 Task: Look for space in Hilversum, Netherlands from 12th  July, 2023 to 15th July, 2023 for 3 adults in price range Rs.12000 to Rs.16000. Place can be entire place with 2 bedrooms having 3 beds and 1 bathroom. Property type can be house, flat, guest house. Amenities needed are: washing machine. Booking option can be shelf check-in. Required host language is English.
Action: Mouse moved to (404, 106)
Screenshot: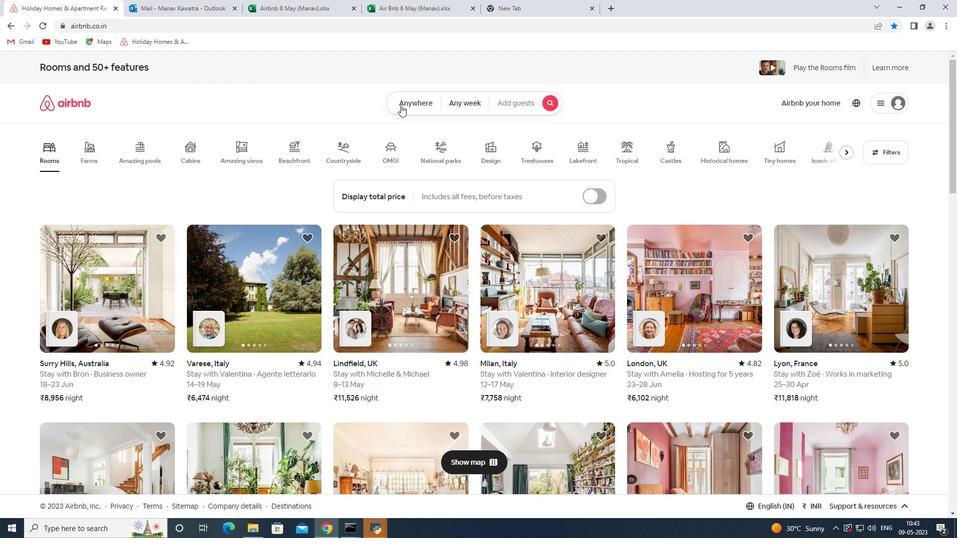
Action: Mouse pressed left at (404, 106)
Screenshot: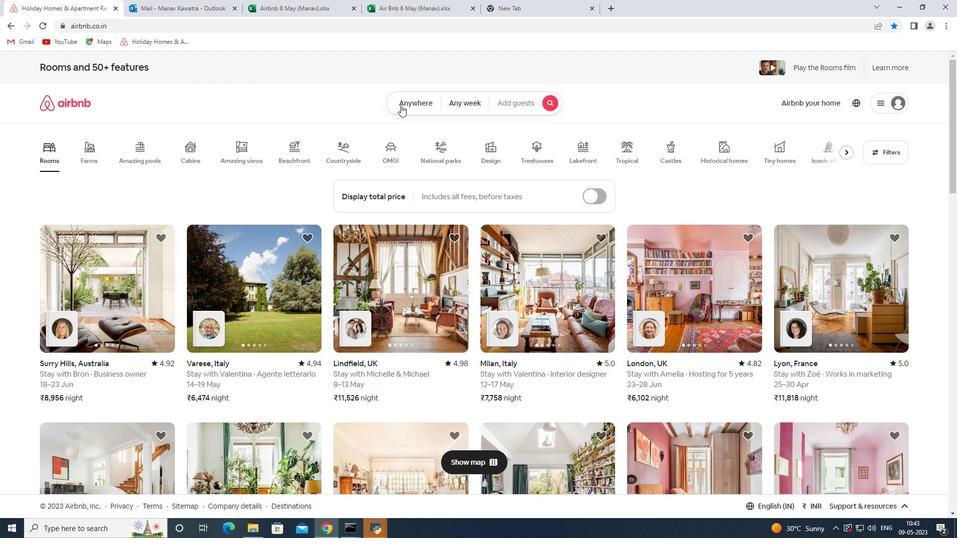 
Action: Mouse moved to (309, 145)
Screenshot: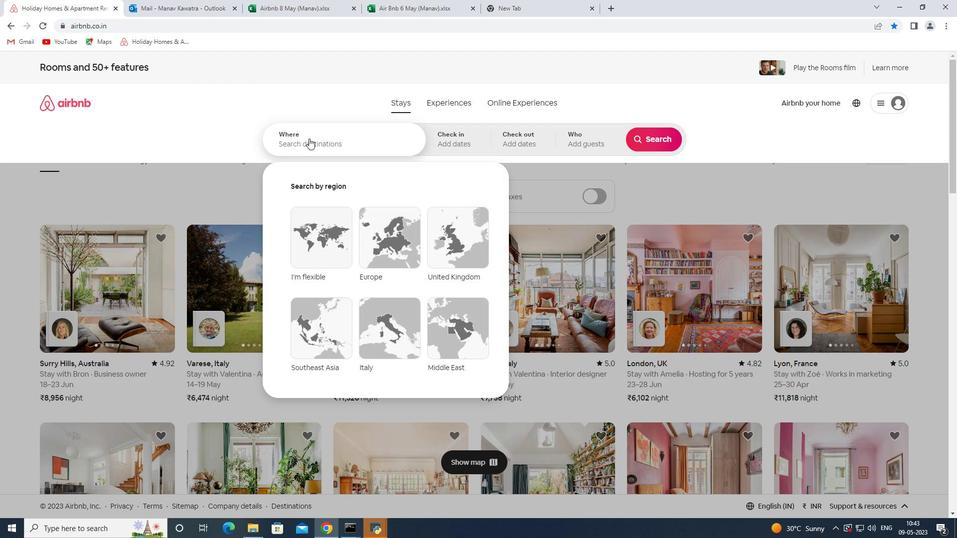 
Action: Mouse pressed left at (309, 145)
Screenshot: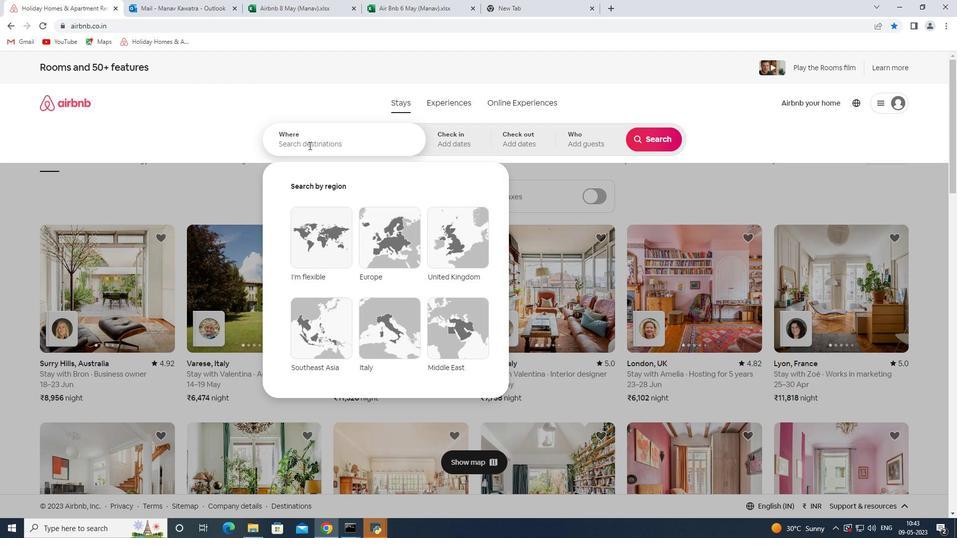 
Action: Key pressed <Key.shift>Hilversurm<Key.space><Key.shift>Netherlam<Key.backspace>nds<Key.space>
Screenshot: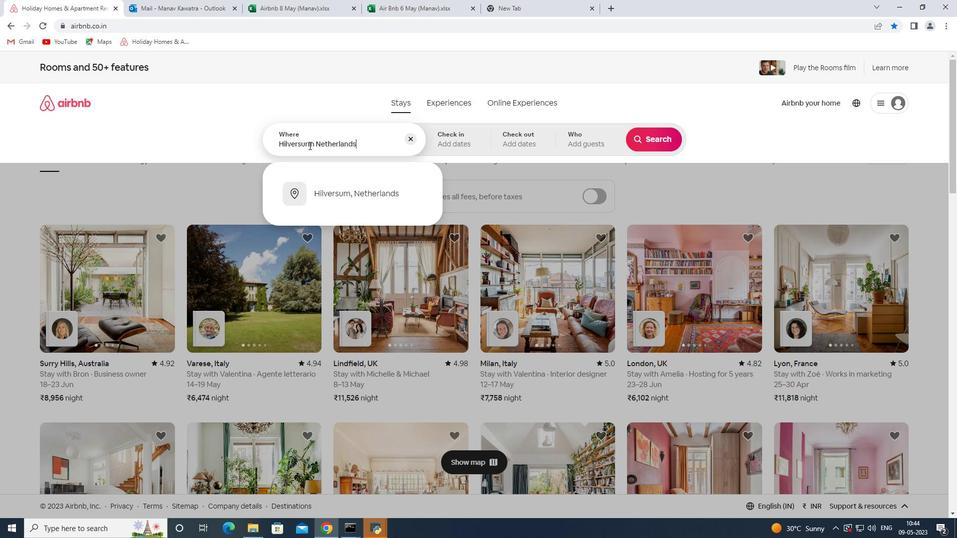 
Action: Mouse moved to (381, 189)
Screenshot: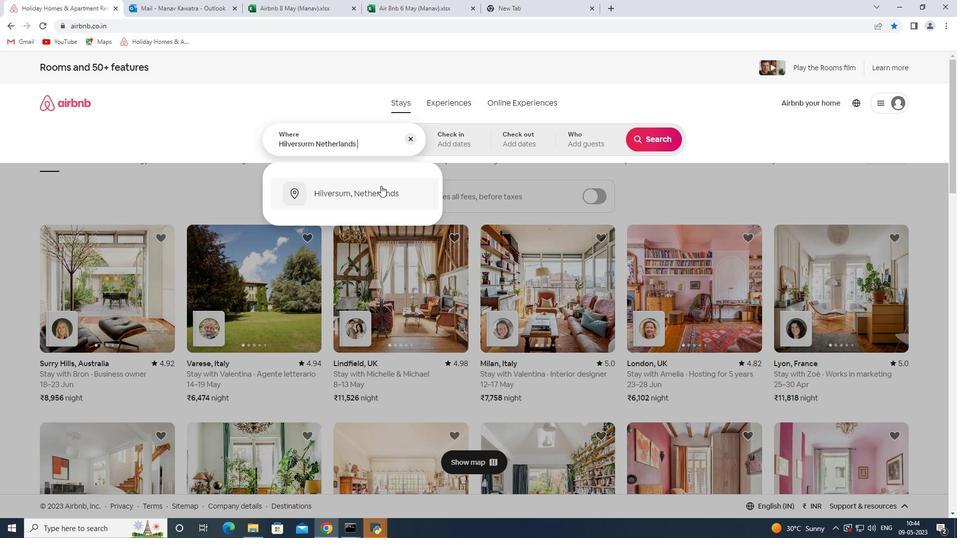 
Action: Mouse pressed left at (381, 189)
Screenshot: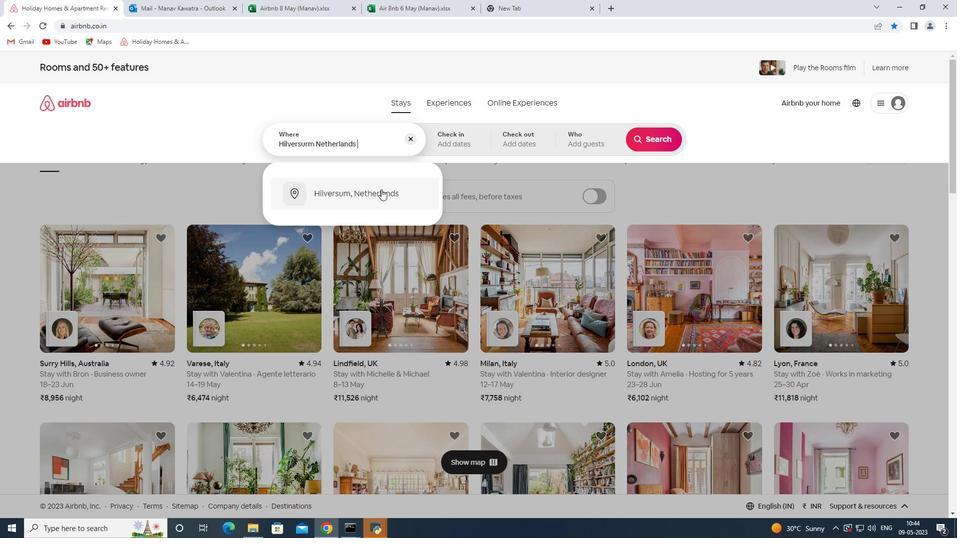 
Action: Mouse moved to (649, 225)
Screenshot: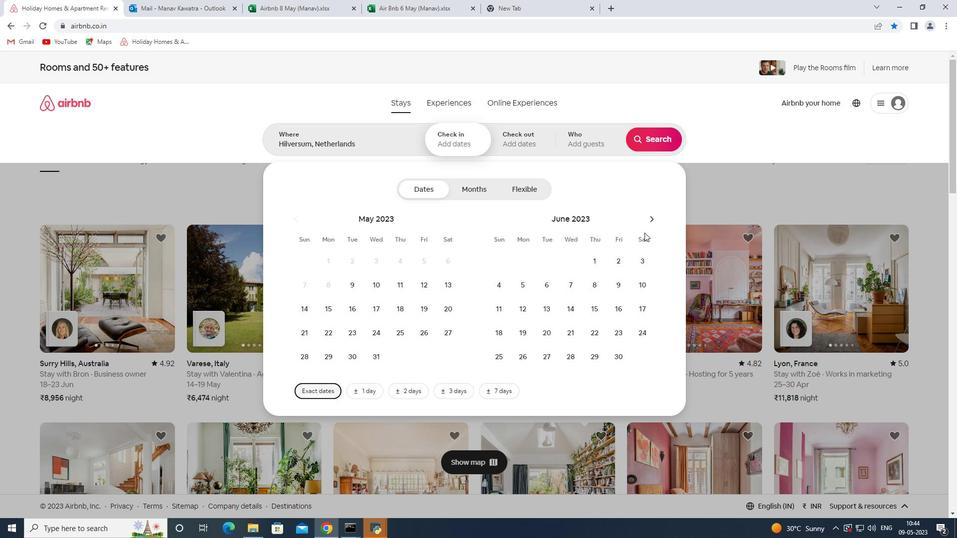 
Action: Mouse pressed left at (649, 225)
Screenshot: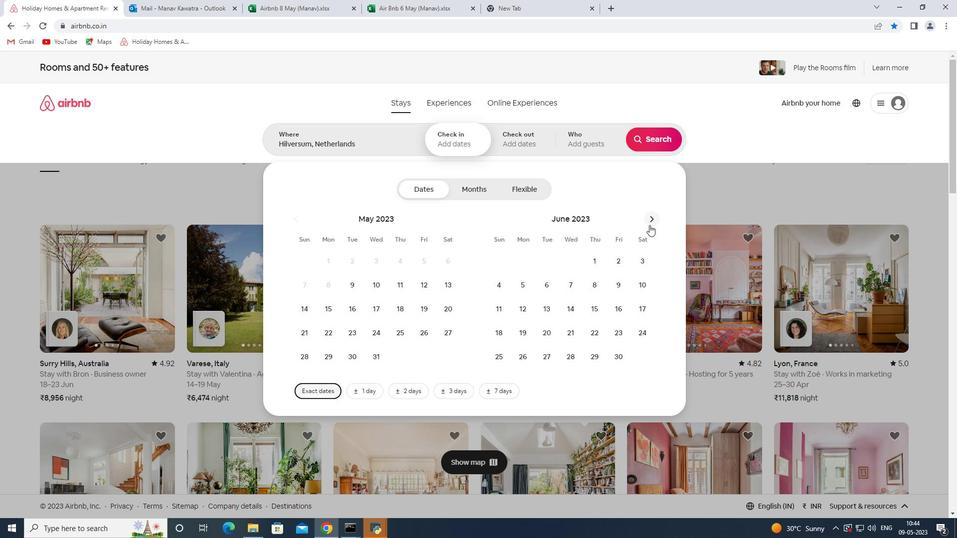 
Action: Mouse moved to (579, 310)
Screenshot: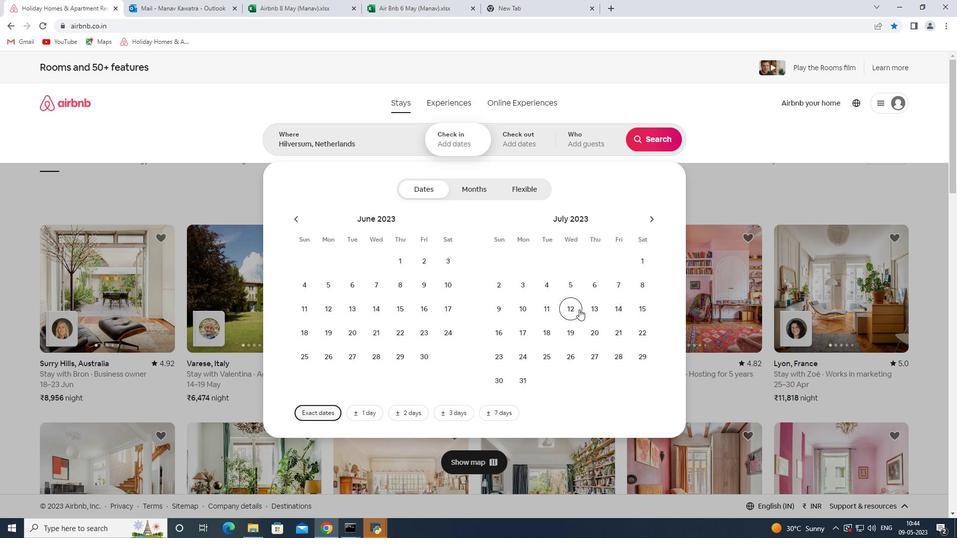 
Action: Mouse pressed left at (579, 310)
Screenshot: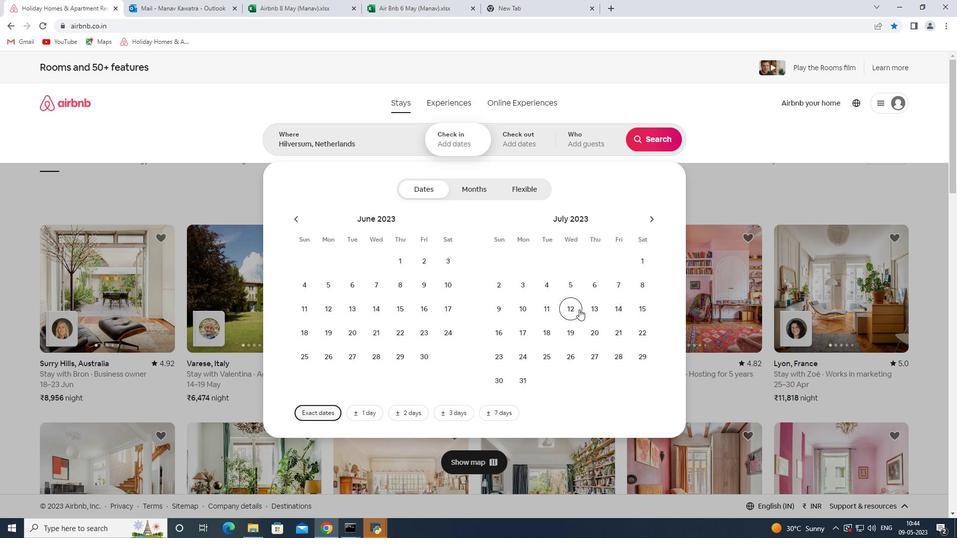 
Action: Mouse moved to (641, 307)
Screenshot: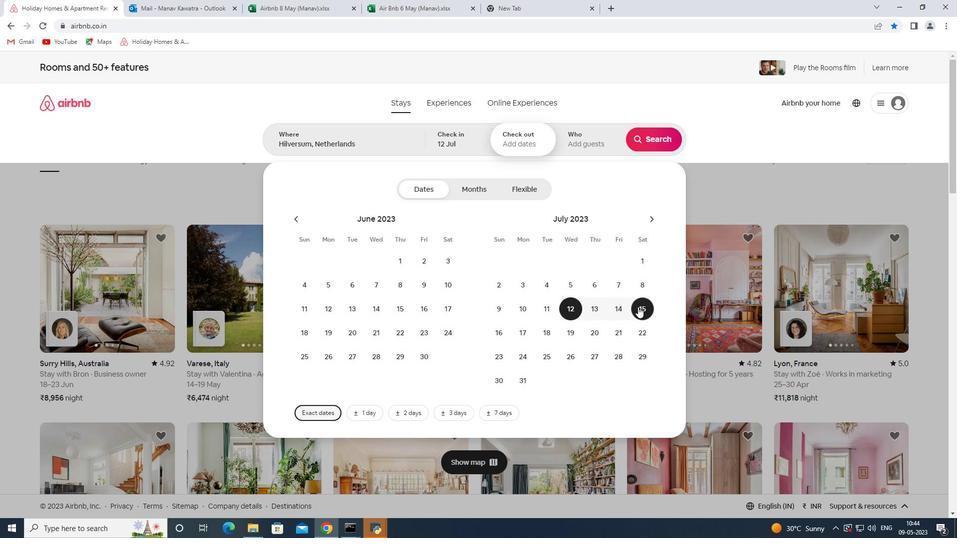 
Action: Mouse pressed left at (641, 307)
Screenshot: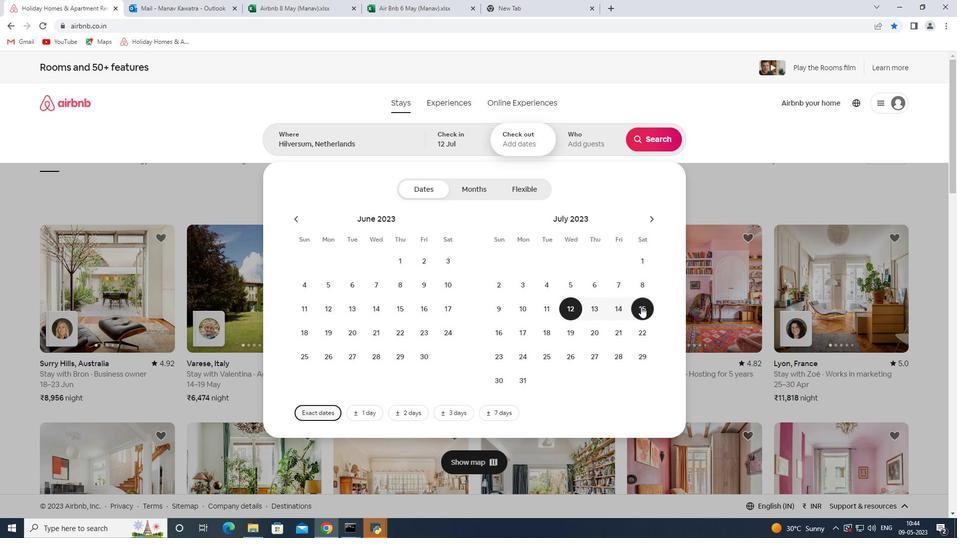 
Action: Mouse moved to (594, 144)
Screenshot: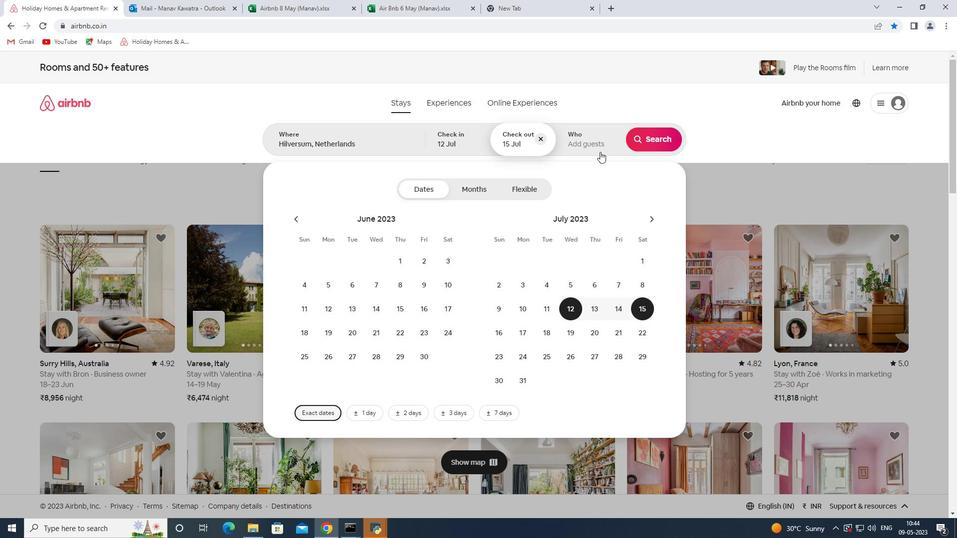 
Action: Mouse pressed left at (594, 144)
Screenshot: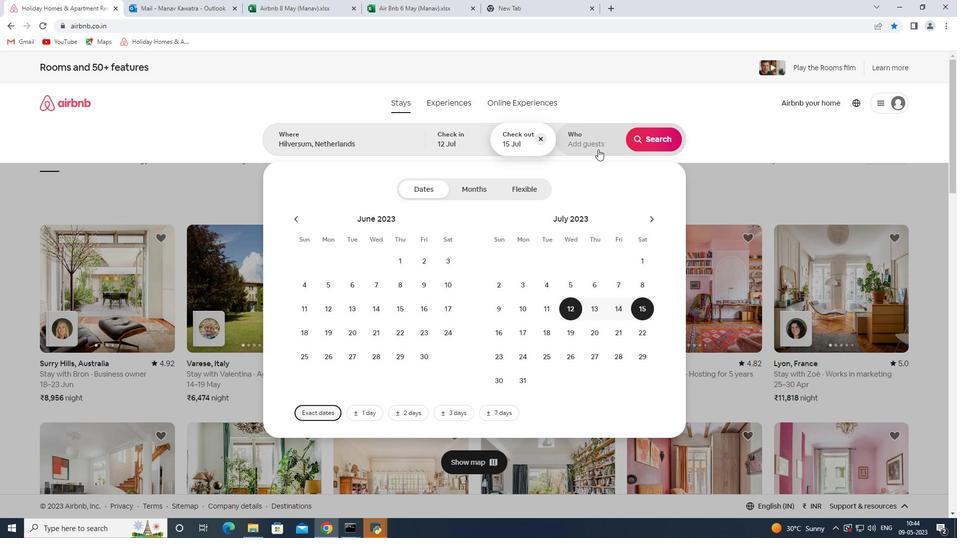 
Action: Mouse moved to (659, 191)
Screenshot: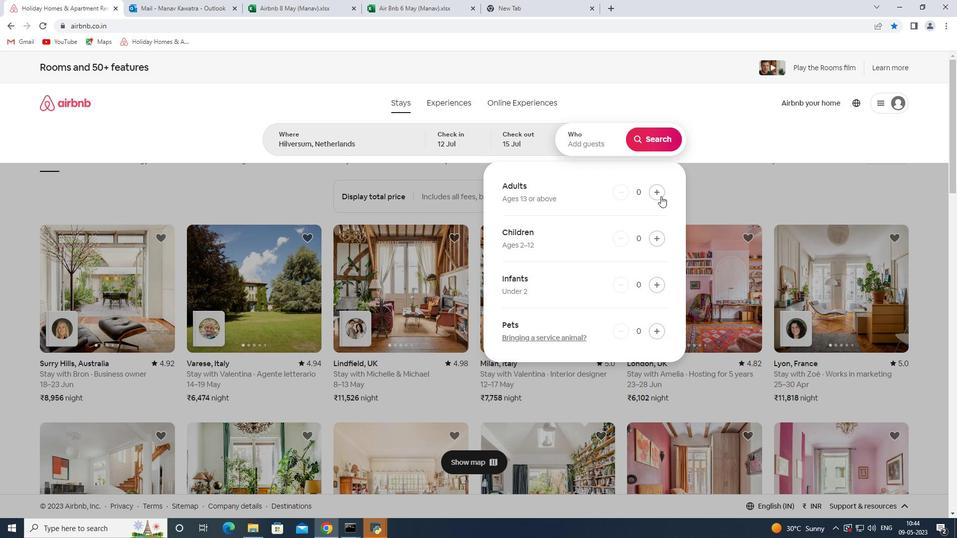
Action: Mouse pressed left at (659, 191)
Screenshot: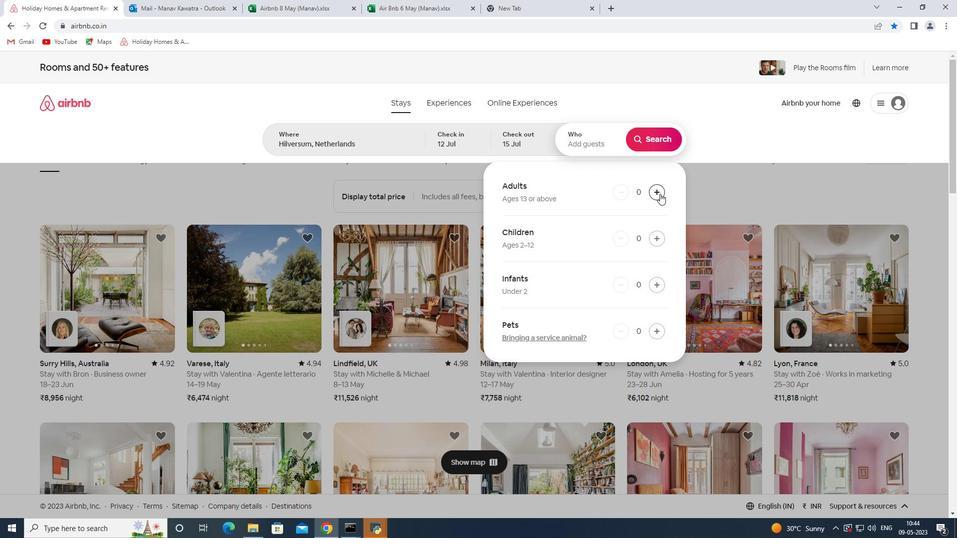 
Action: Mouse pressed left at (659, 191)
Screenshot: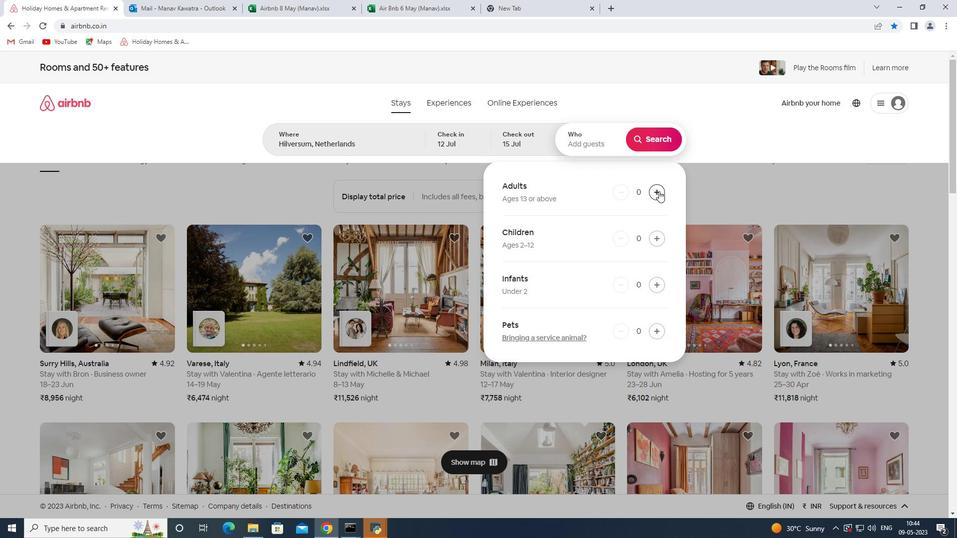 
Action: Mouse pressed left at (659, 191)
Screenshot: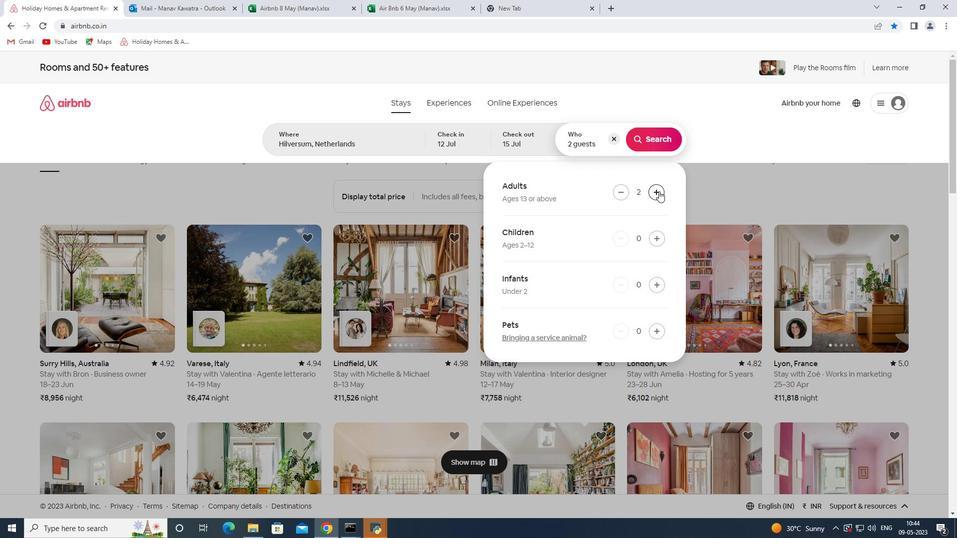
Action: Mouse moved to (654, 140)
Screenshot: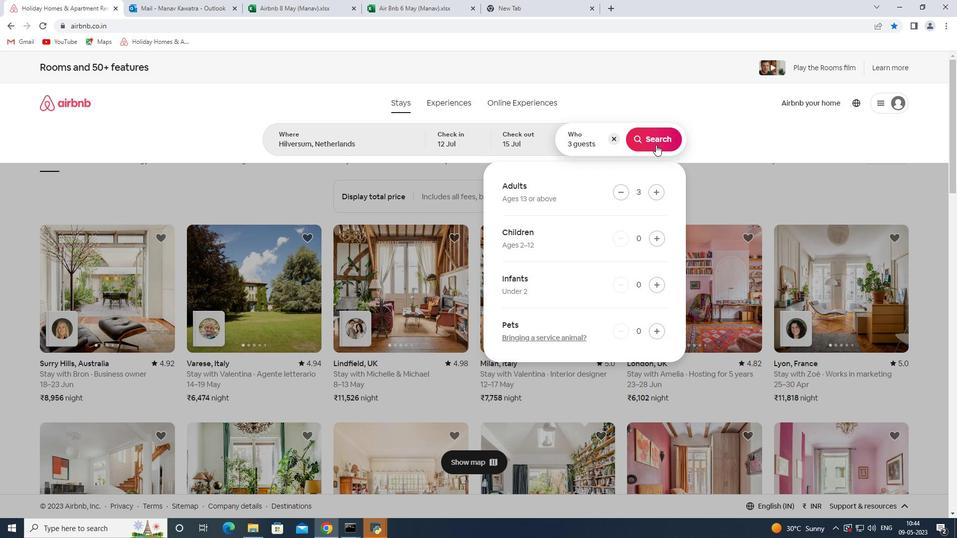 
Action: Mouse pressed left at (654, 140)
Screenshot: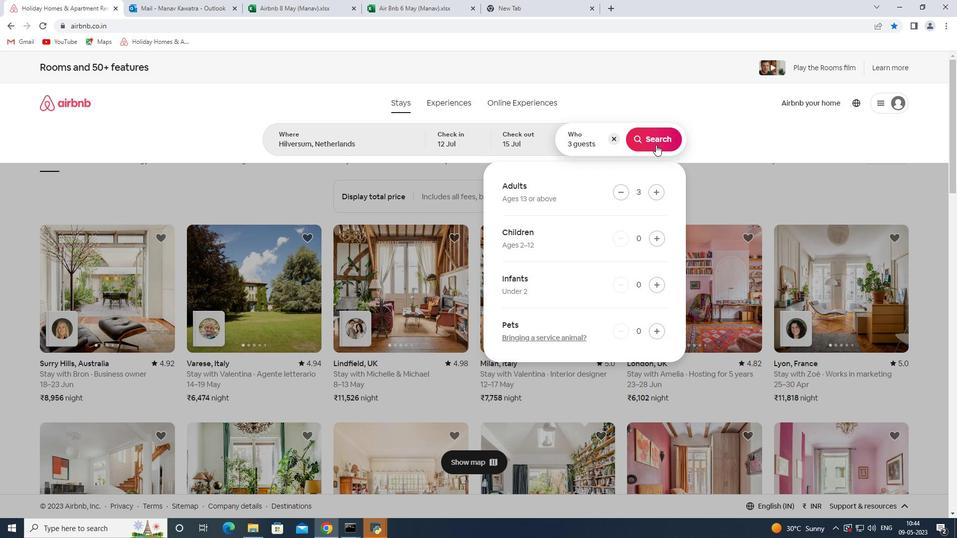 
Action: Mouse moved to (919, 100)
Screenshot: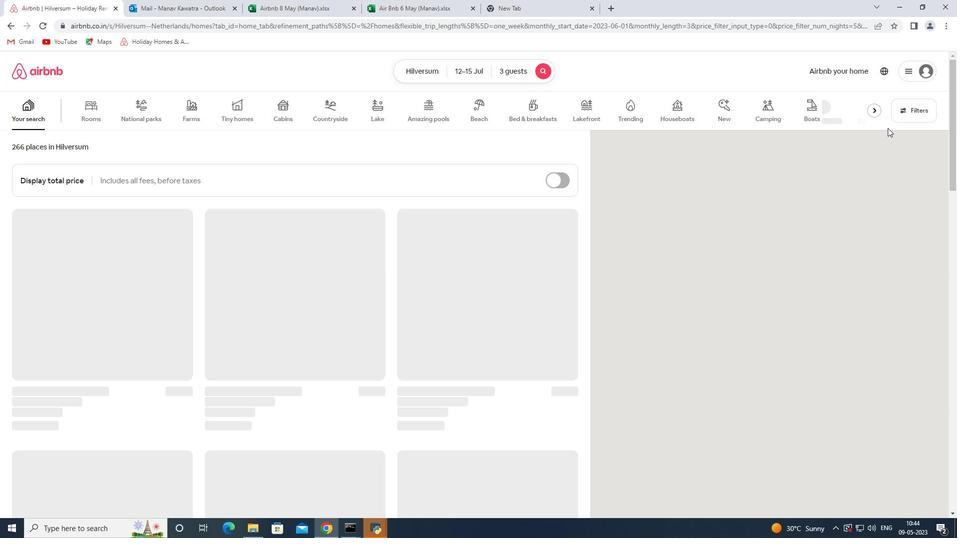 
Action: Mouse pressed left at (919, 100)
Screenshot: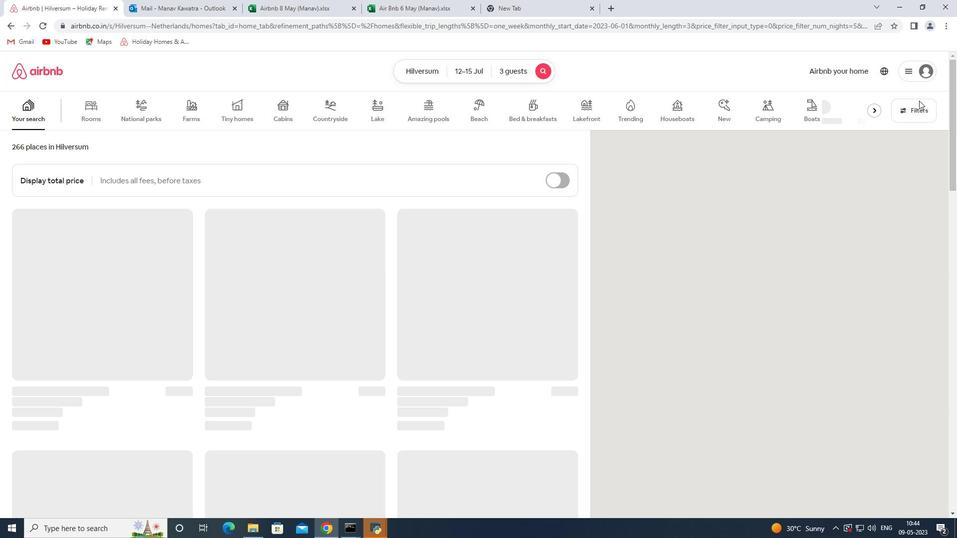 
Action: Mouse moved to (384, 359)
Screenshot: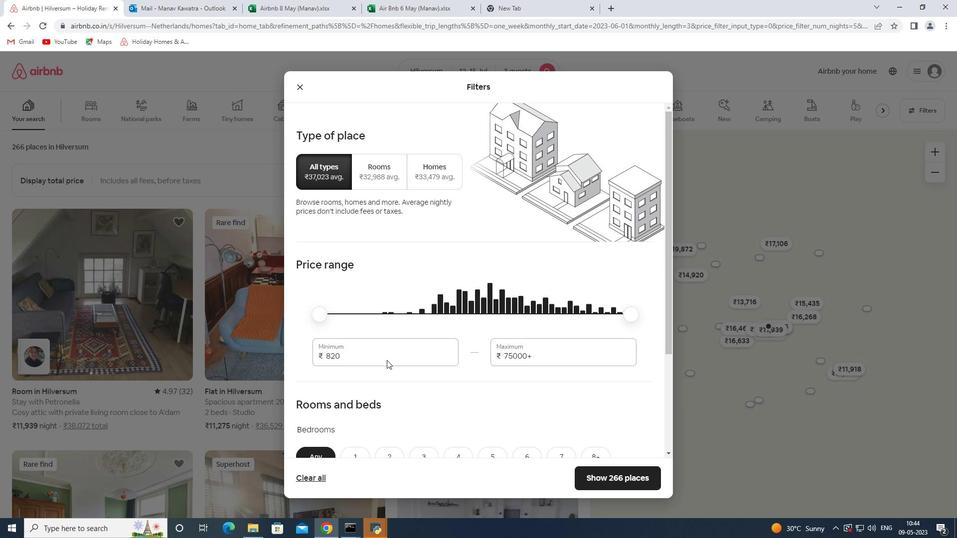 
Action: Mouse pressed left at (384, 359)
Screenshot: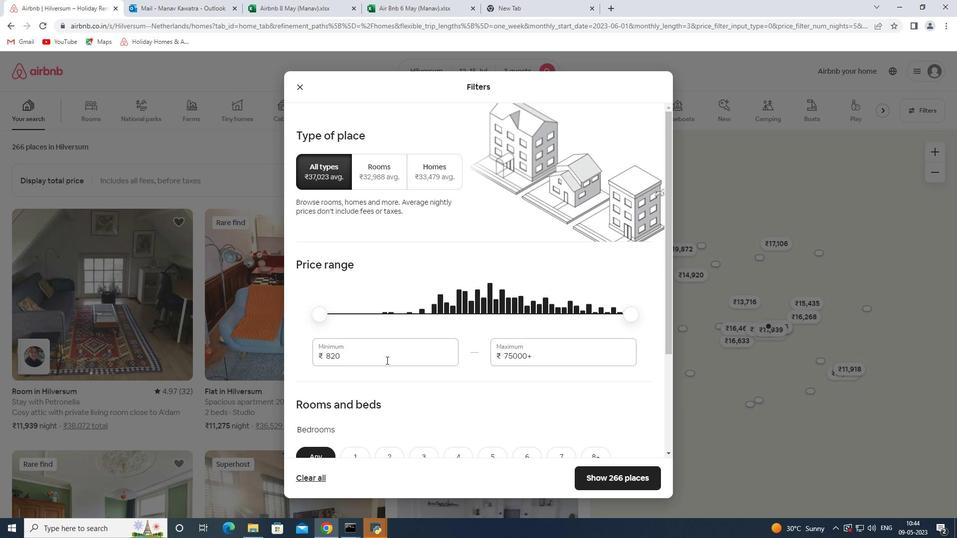 
Action: Mouse moved to (345, 359)
Screenshot: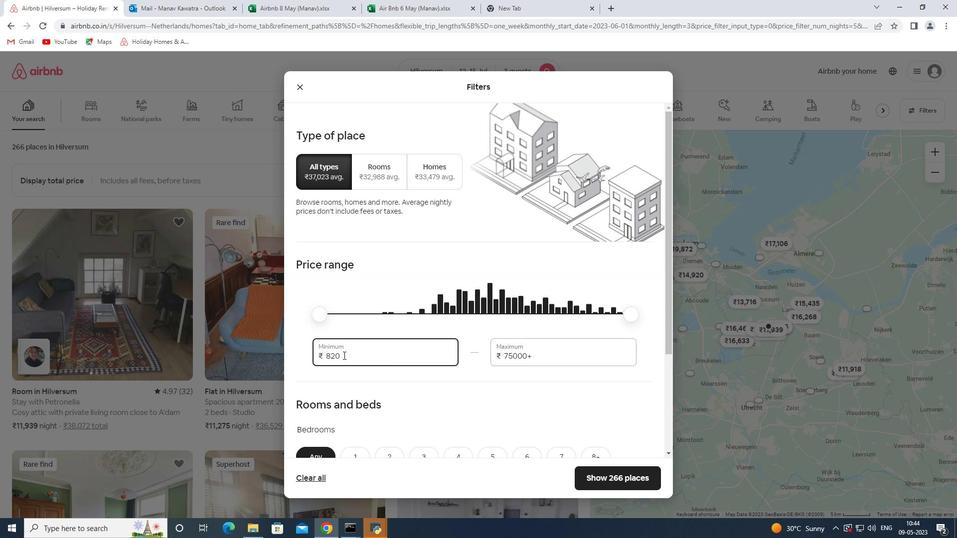 
Action: Mouse pressed left at (345, 359)
Screenshot: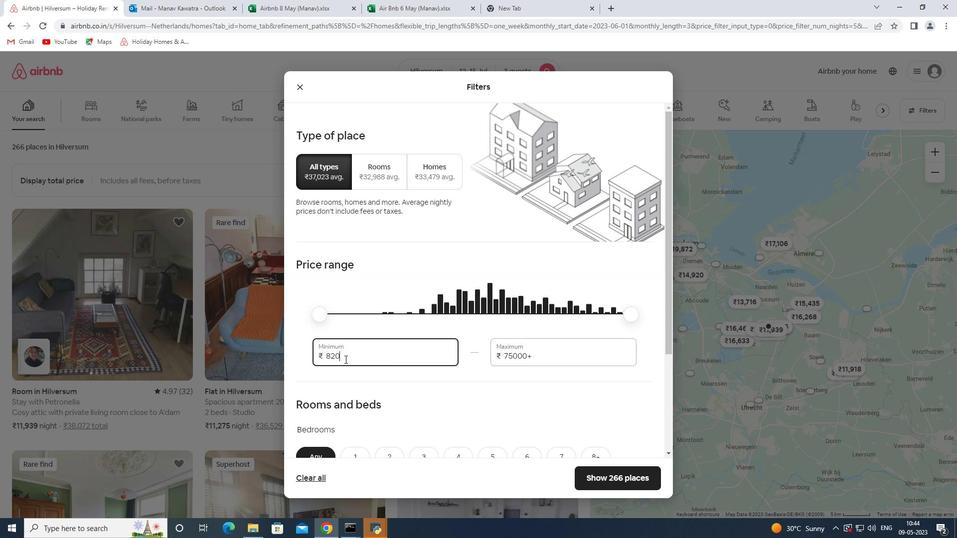 
Action: Mouse pressed left at (345, 359)
Screenshot: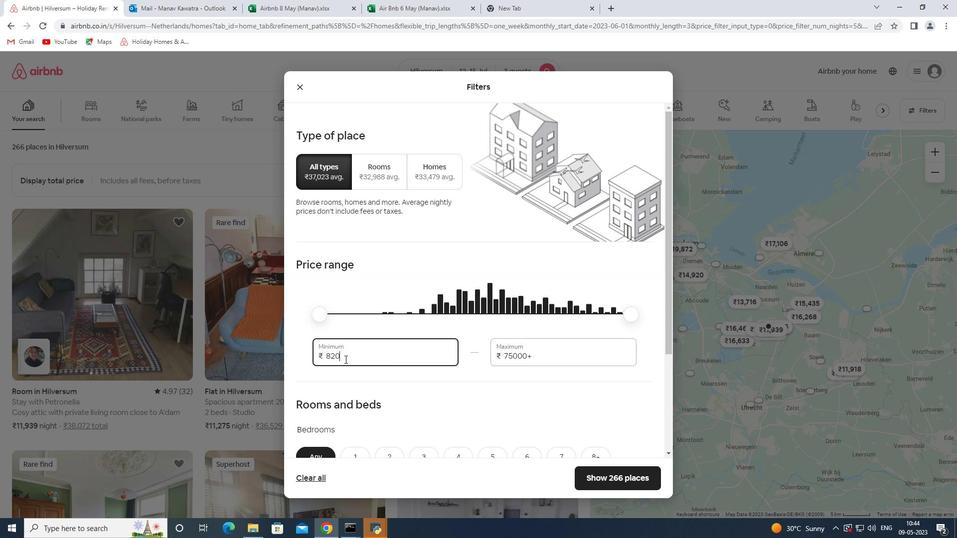 
Action: Key pressed 12000<Key.tab>16000
Screenshot: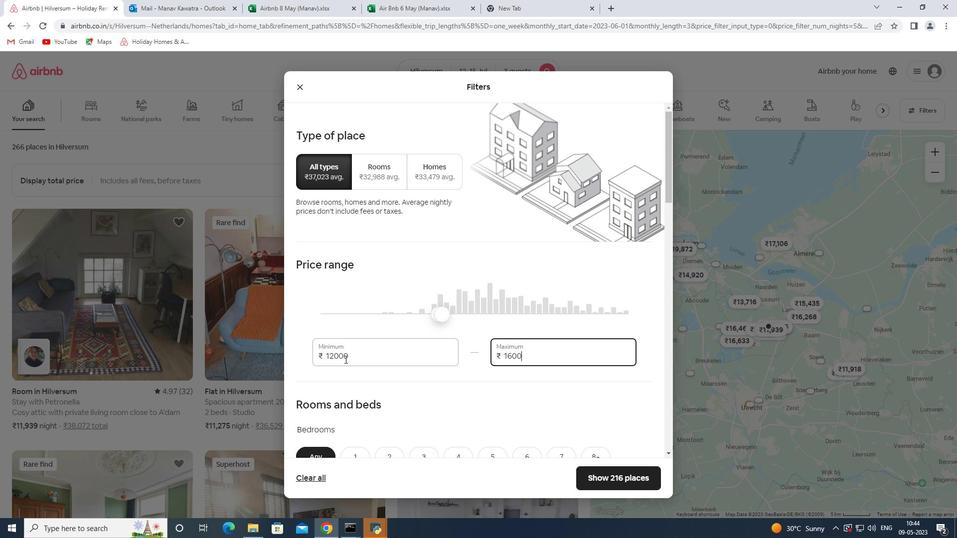 
Action: Mouse moved to (307, 380)
Screenshot: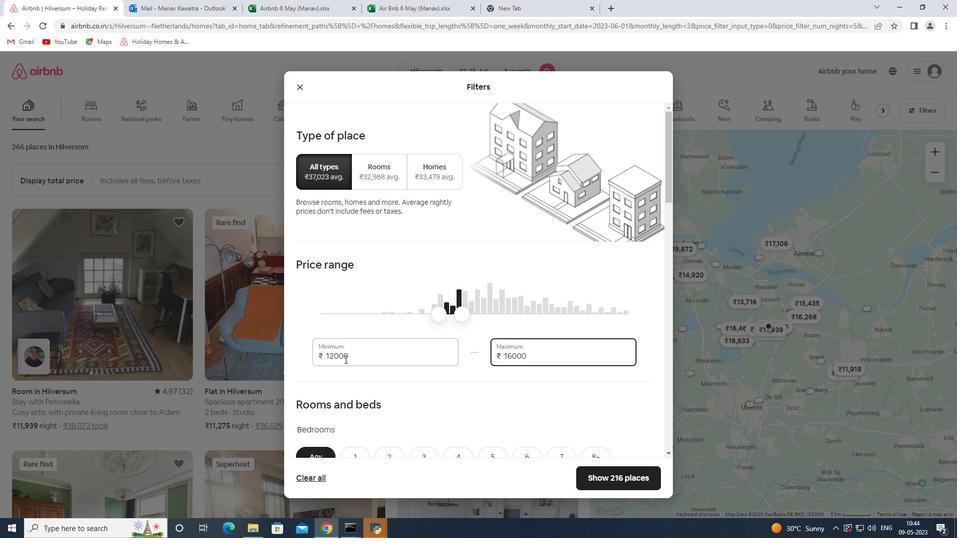 
Action: Mouse scrolled (307, 379) with delta (0, 0)
Screenshot: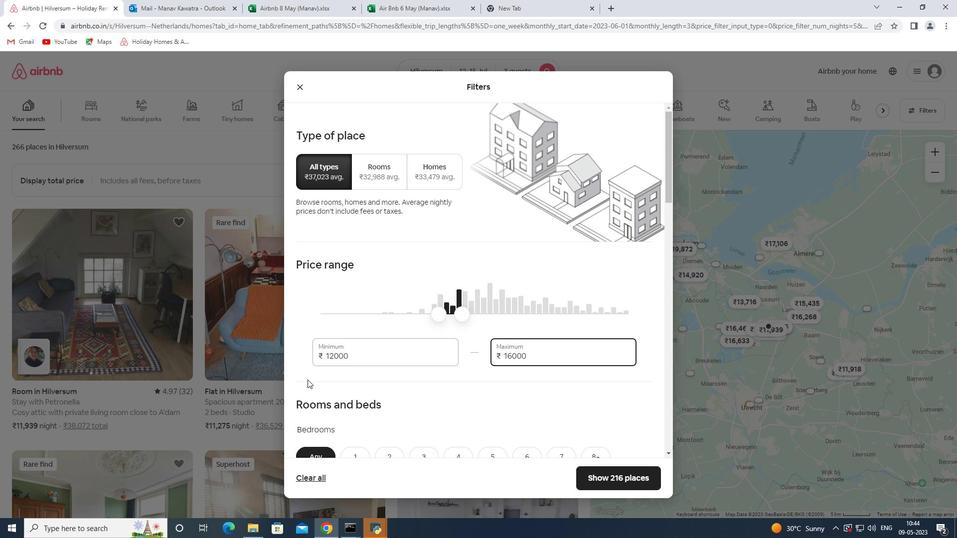 
Action: Mouse moved to (311, 380)
Screenshot: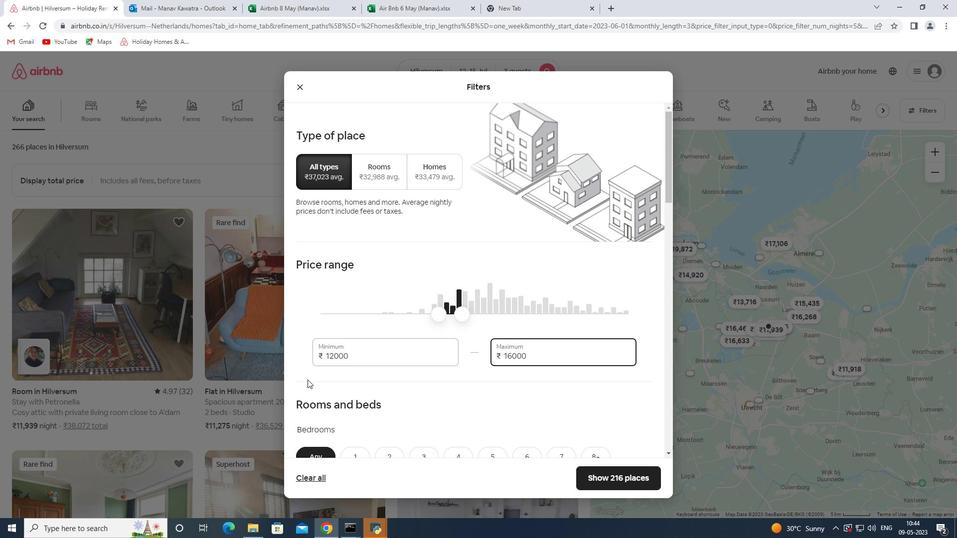
Action: Mouse scrolled (311, 379) with delta (0, 0)
Screenshot: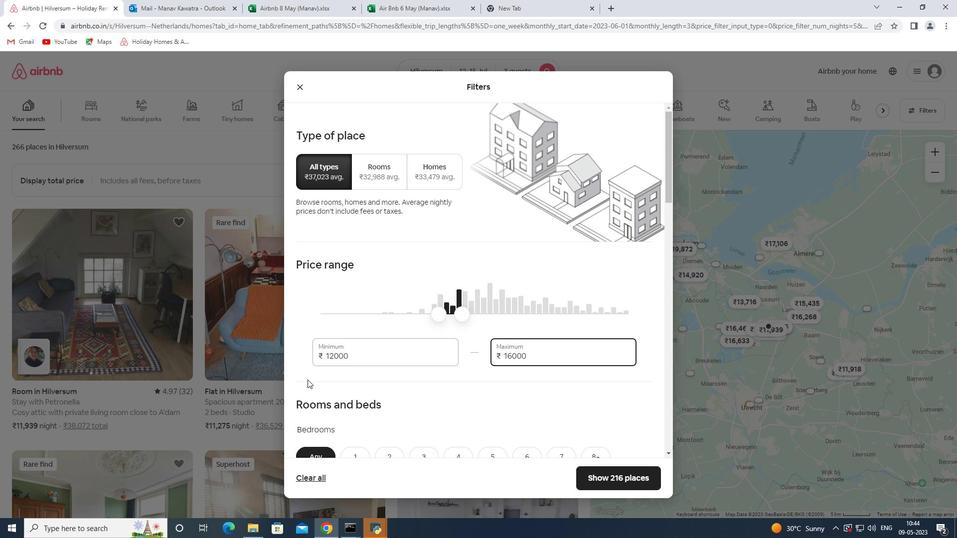 
Action: Mouse moved to (319, 380)
Screenshot: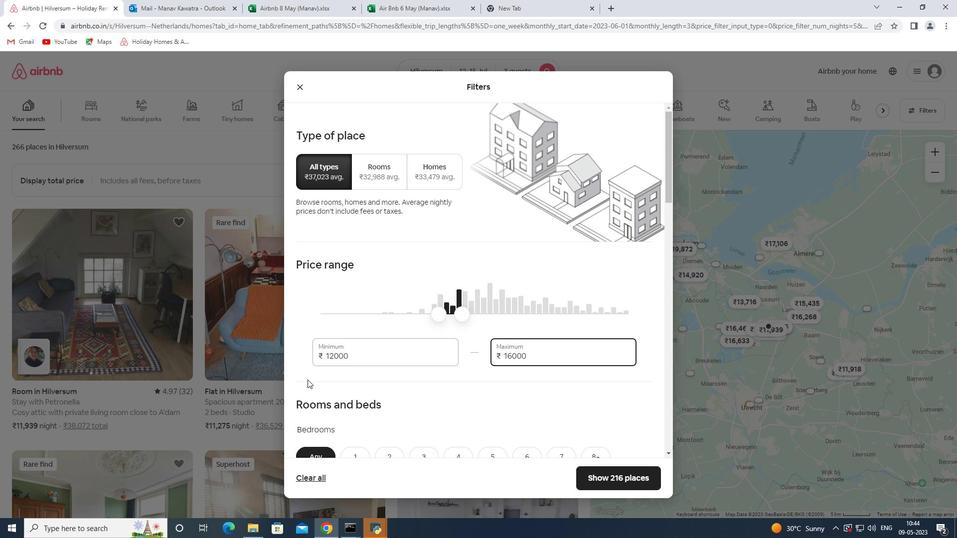 
Action: Mouse scrolled (319, 379) with delta (0, 0)
Screenshot: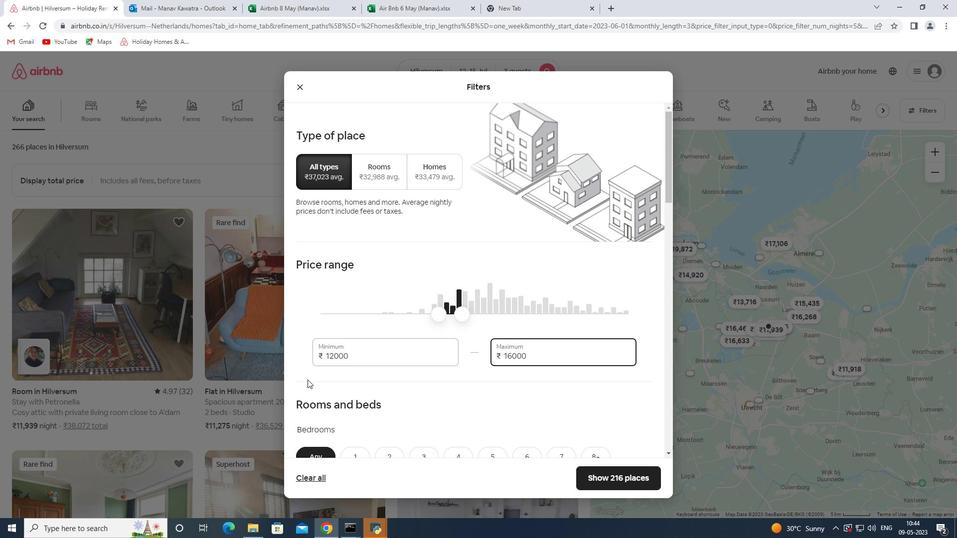 
Action: Mouse moved to (333, 377)
Screenshot: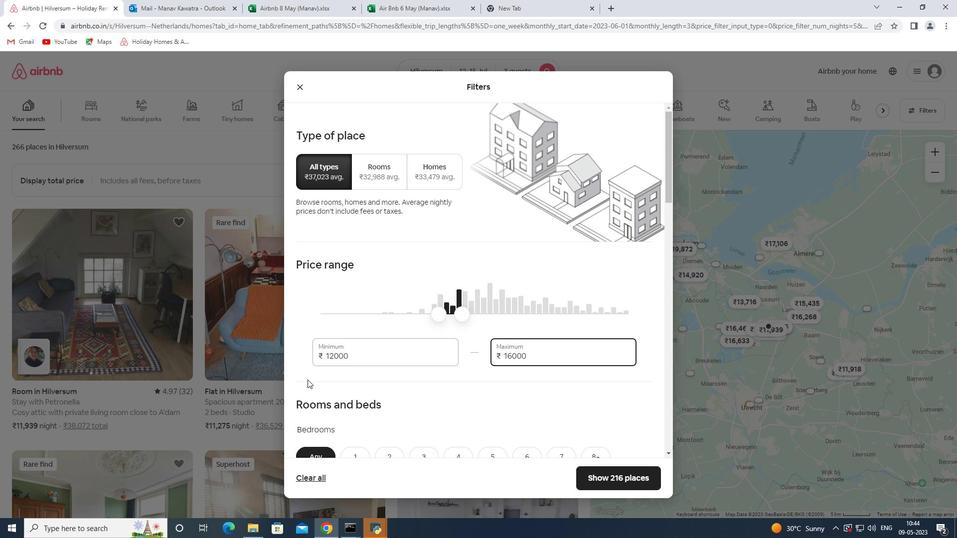 
Action: Mouse scrolled (333, 376) with delta (0, 0)
Screenshot: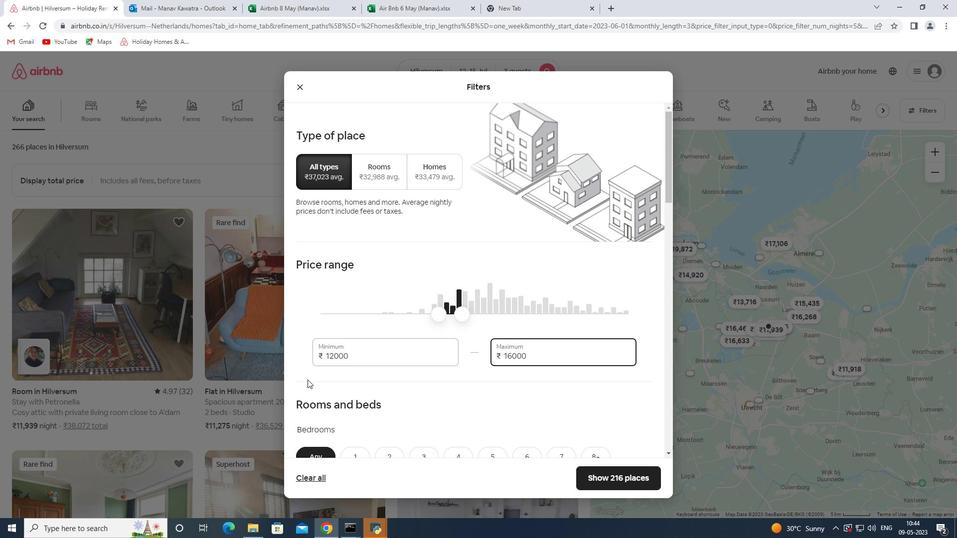 
Action: Mouse moved to (351, 369)
Screenshot: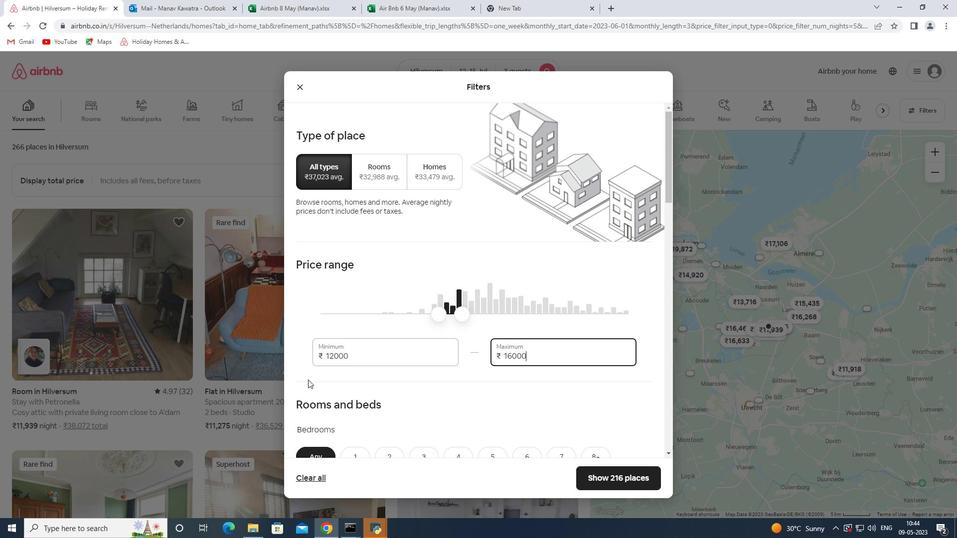 
Action: Mouse scrolled (349, 369) with delta (0, 0)
Screenshot: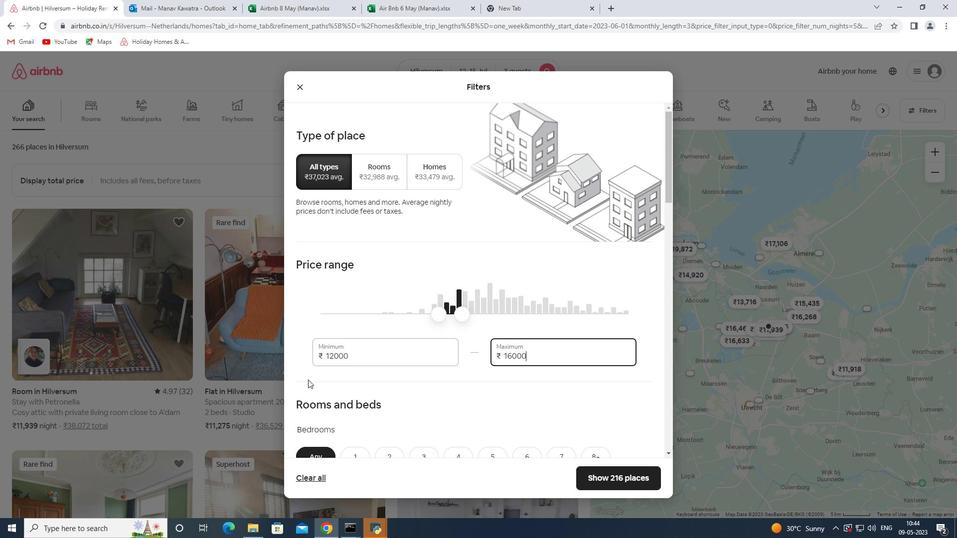 
Action: Mouse moved to (391, 205)
Screenshot: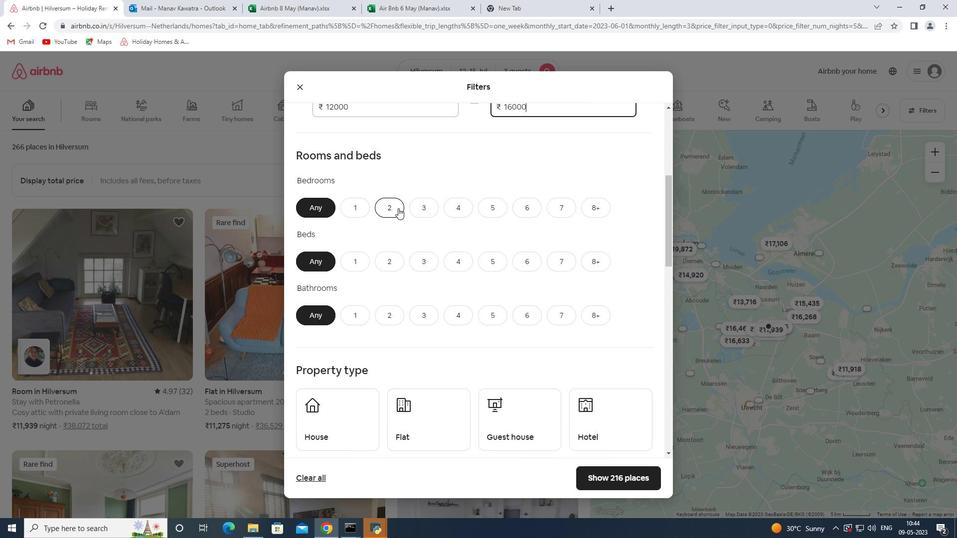 
Action: Mouse pressed left at (391, 205)
Screenshot: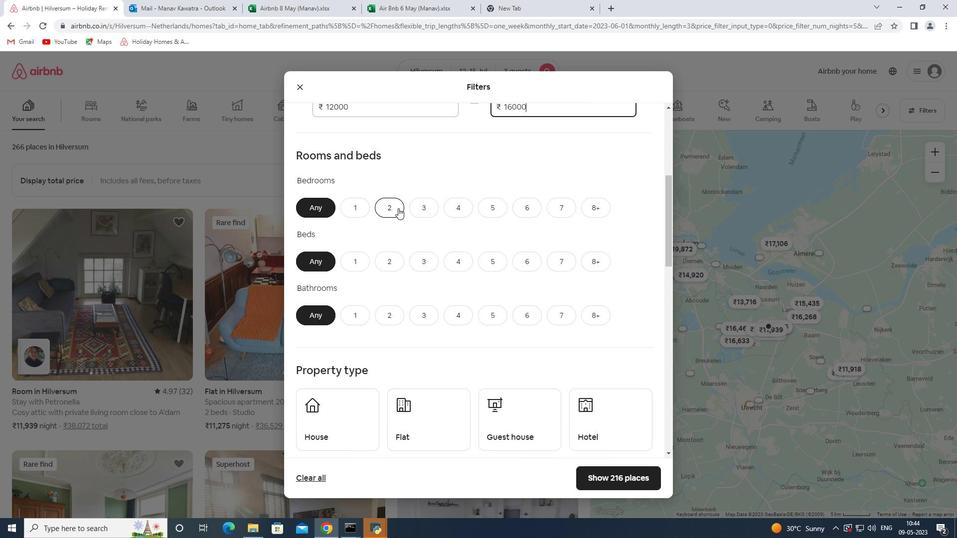 
Action: Mouse moved to (432, 262)
Screenshot: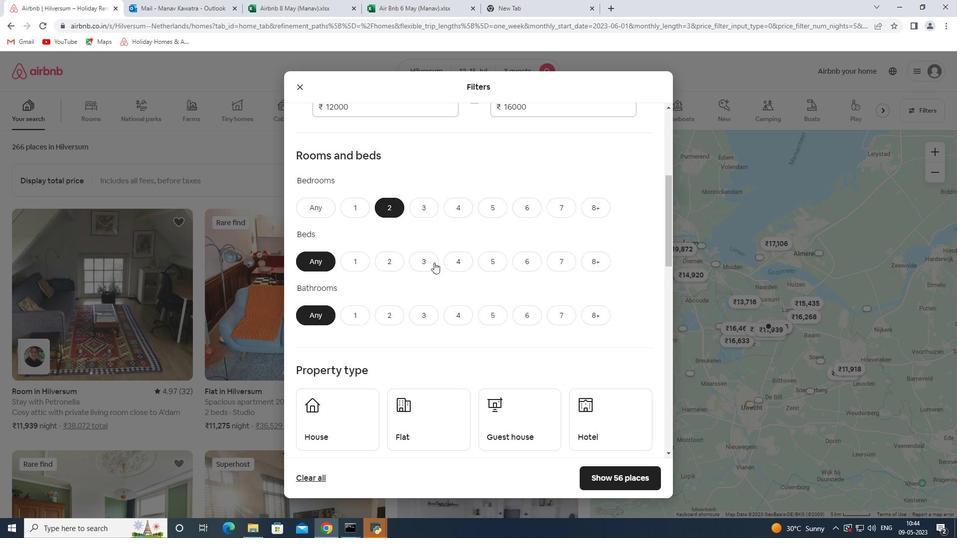 
Action: Mouse pressed left at (432, 262)
Screenshot: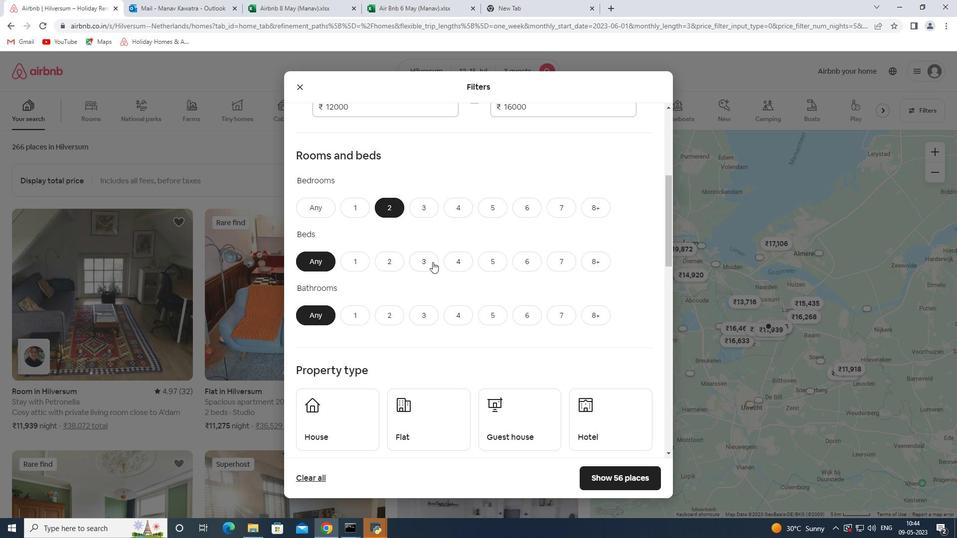 
Action: Mouse moved to (362, 321)
Screenshot: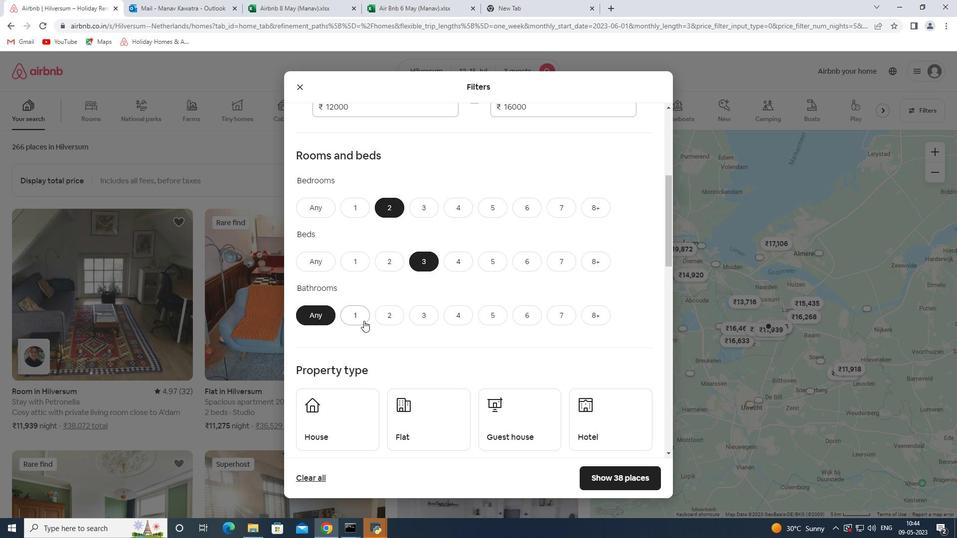 
Action: Mouse pressed left at (362, 321)
Screenshot: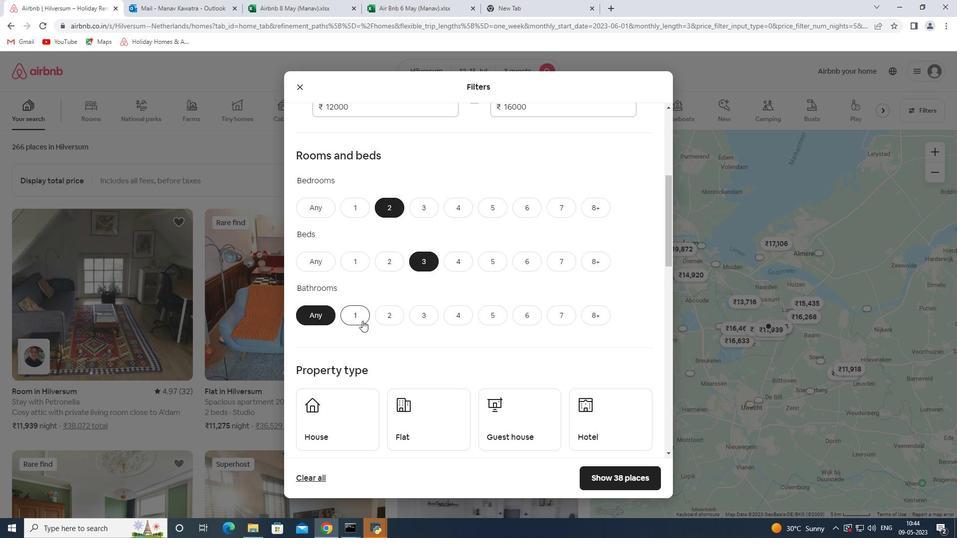 
Action: Mouse moved to (342, 427)
Screenshot: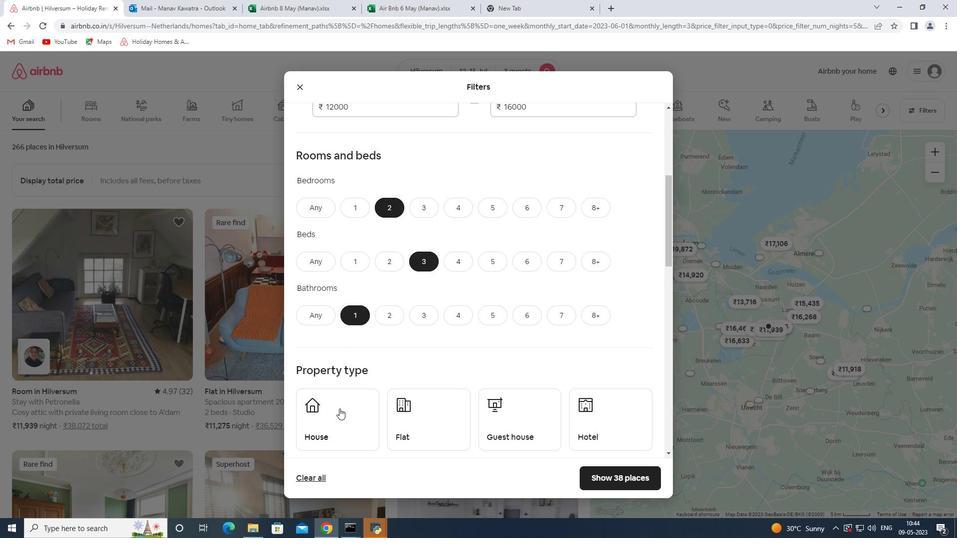 
Action: Mouse pressed left at (342, 427)
Screenshot: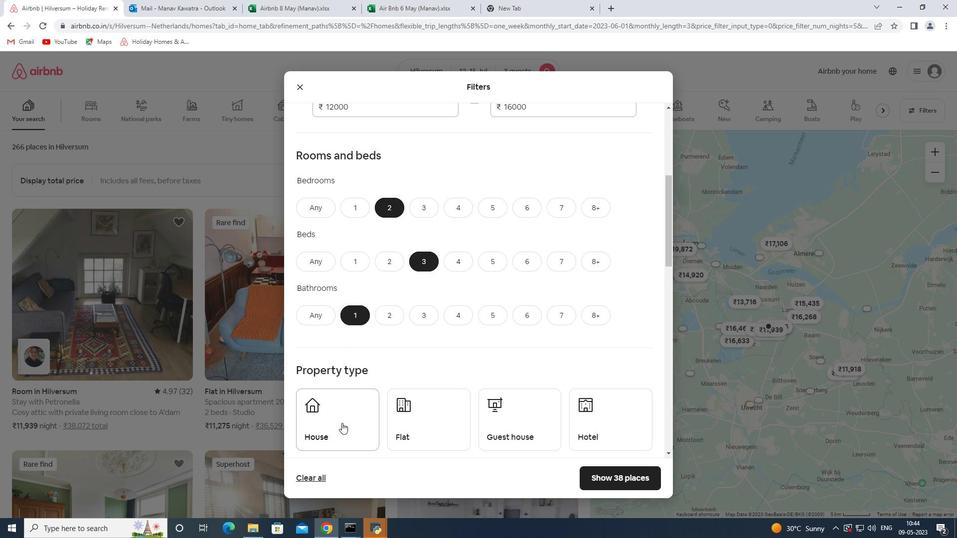 
Action: Mouse moved to (405, 414)
Screenshot: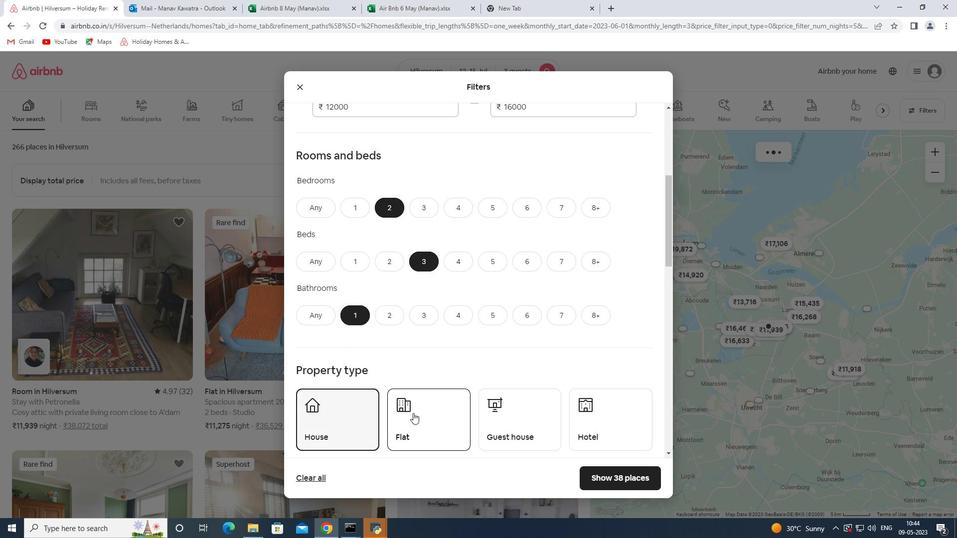 
Action: Mouse pressed left at (405, 414)
Screenshot: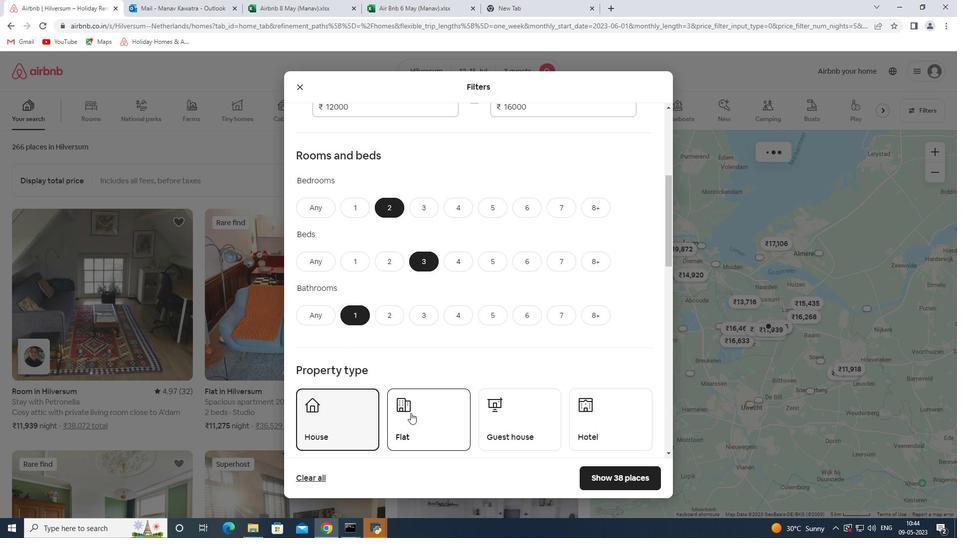 
Action: Mouse moved to (511, 419)
Screenshot: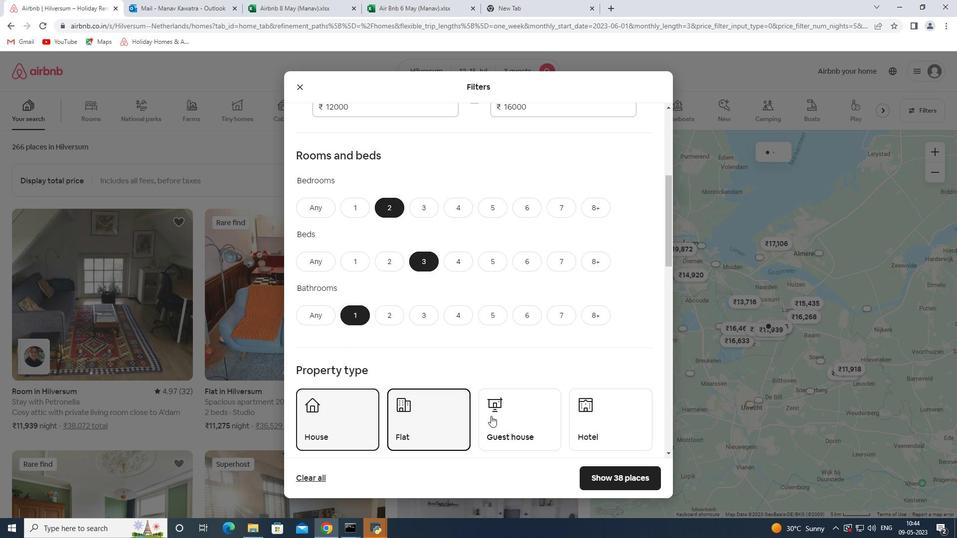 
Action: Mouse pressed left at (511, 419)
Screenshot: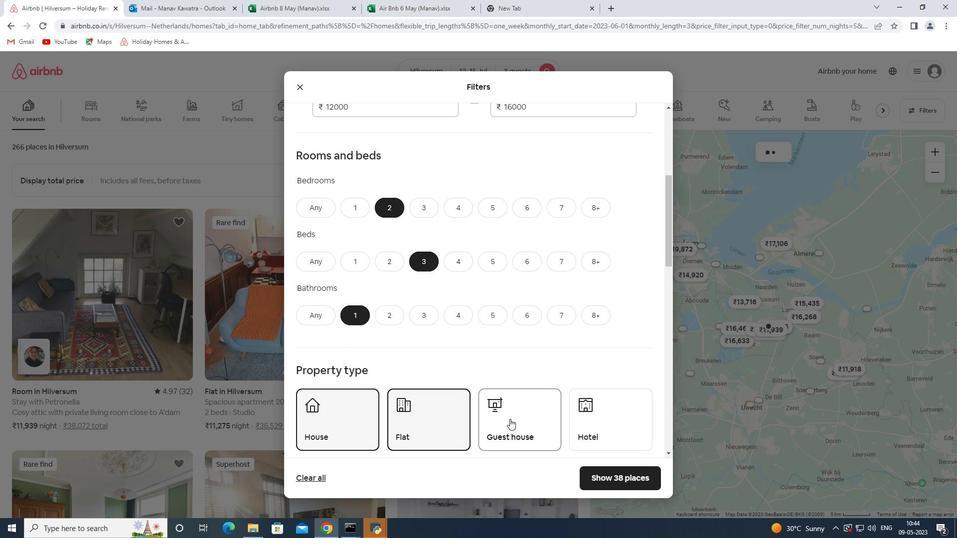 
Action: Mouse moved to (511, 388)
Screenshot: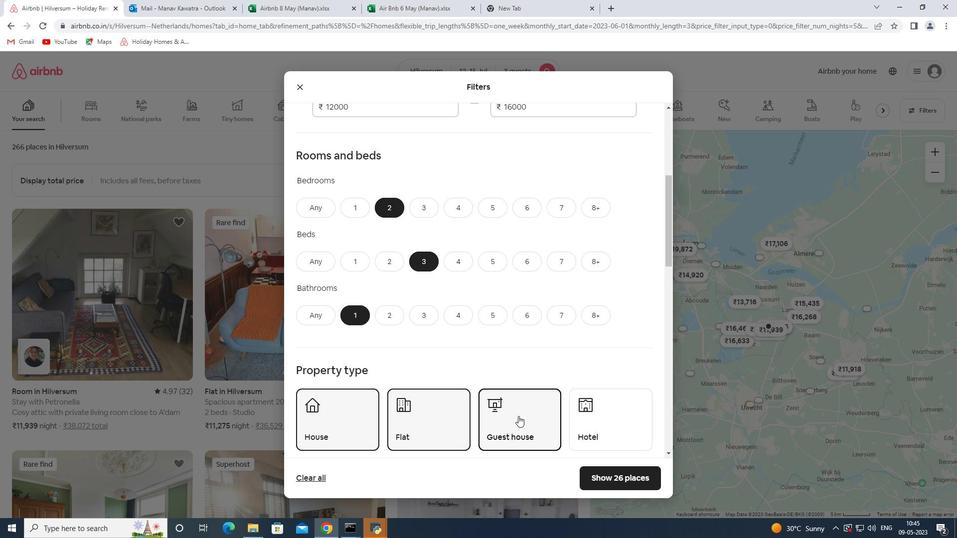 
Action: Mouse scrolled (511, 388) with delta (0, 0)
Screenshot: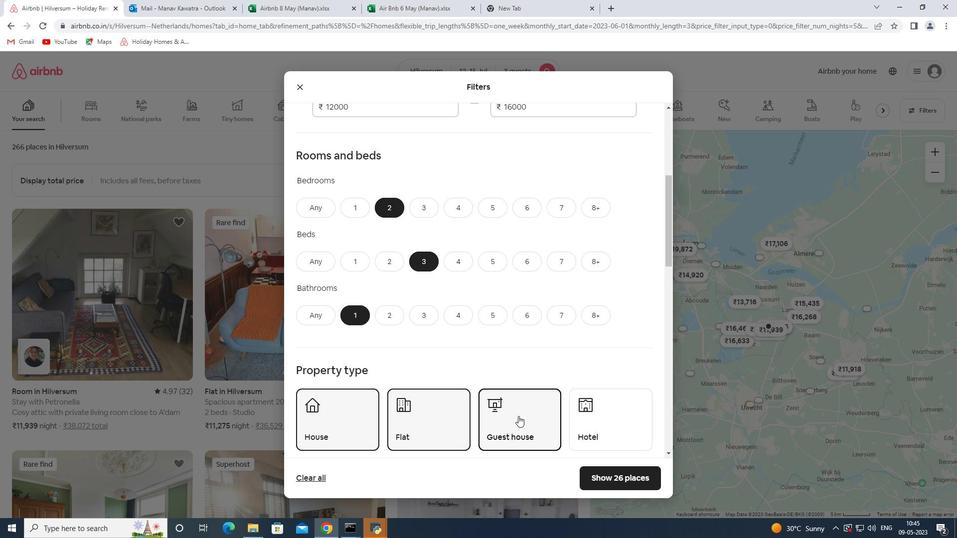 
Action: Mouse moved to (508, 381)
Screenshot: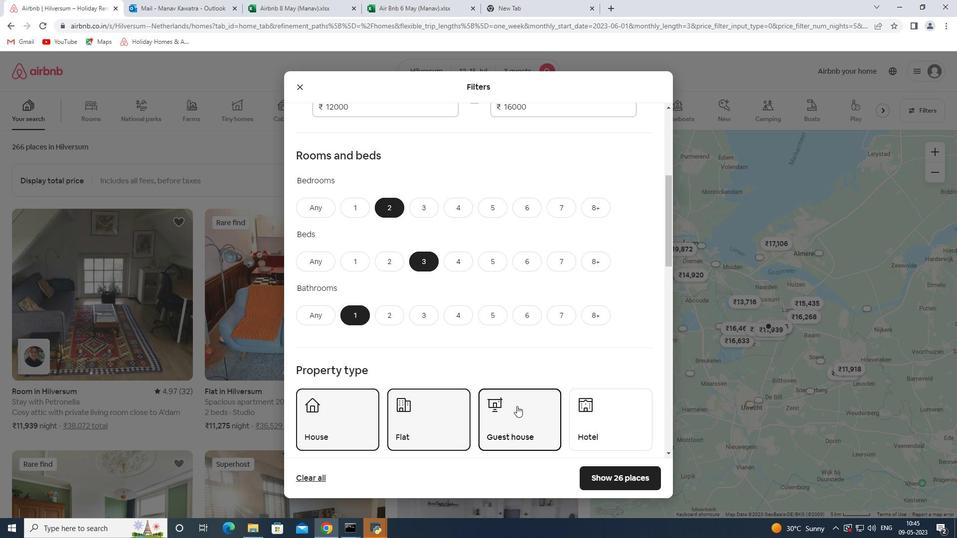 
Action: Mouse scrolled (508, 380) with delta (0, 0)
Screenshot: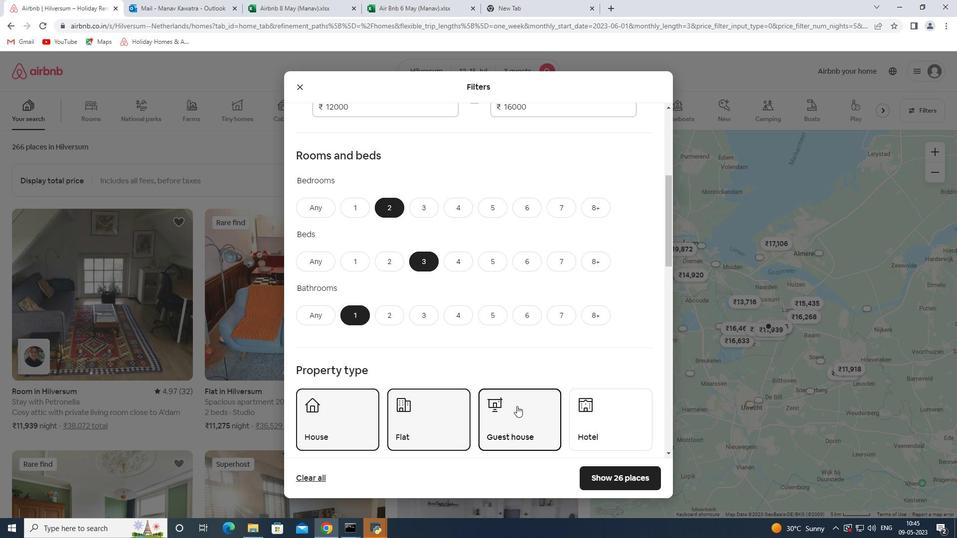 
Action: Mouse moved to (499, 389)
Screenshot: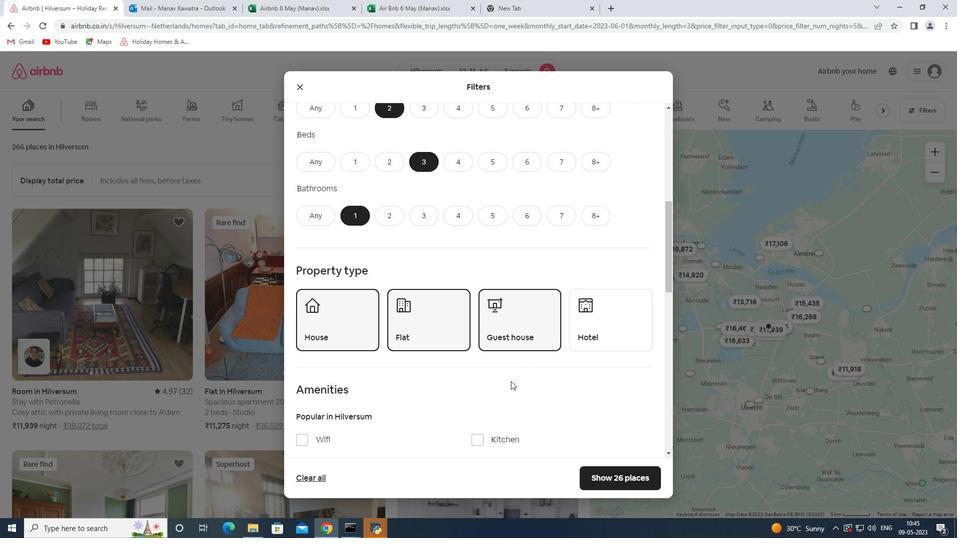 
Action: Mouse scrolled (499, 389) with delta (0, 0)
Screenshot: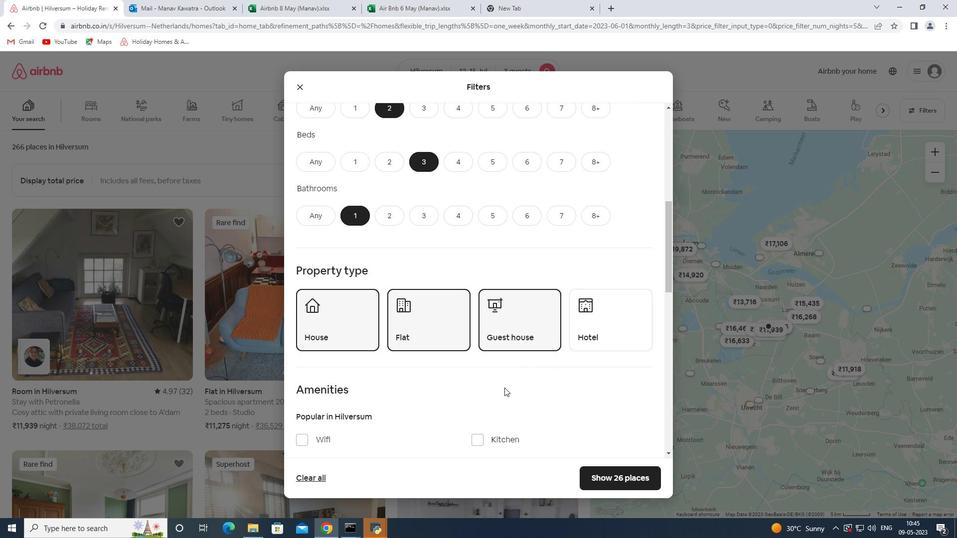 
Action: Mouse moved to (498, 389)
Screenshot: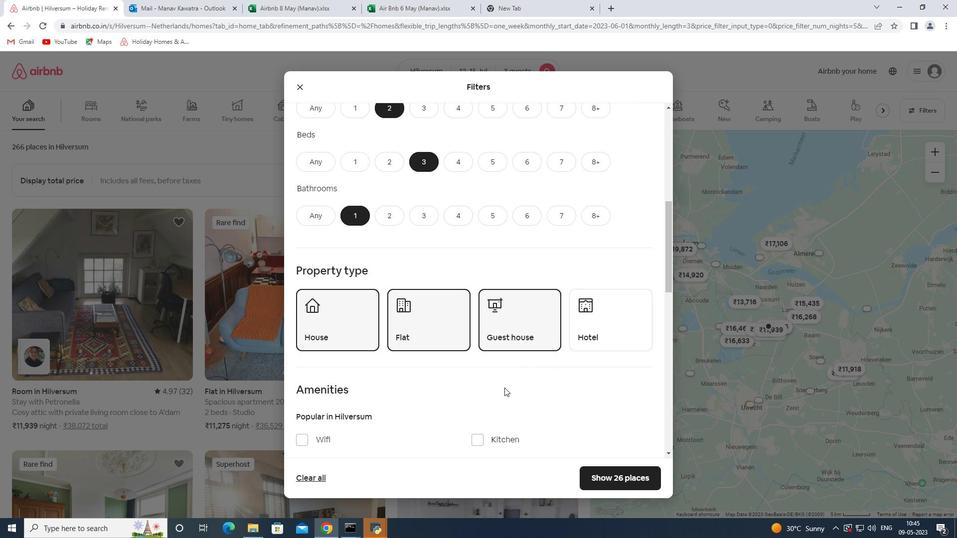 
Action: Mouse scrolled (498, 389) with delta (0, 0)
Screenshot: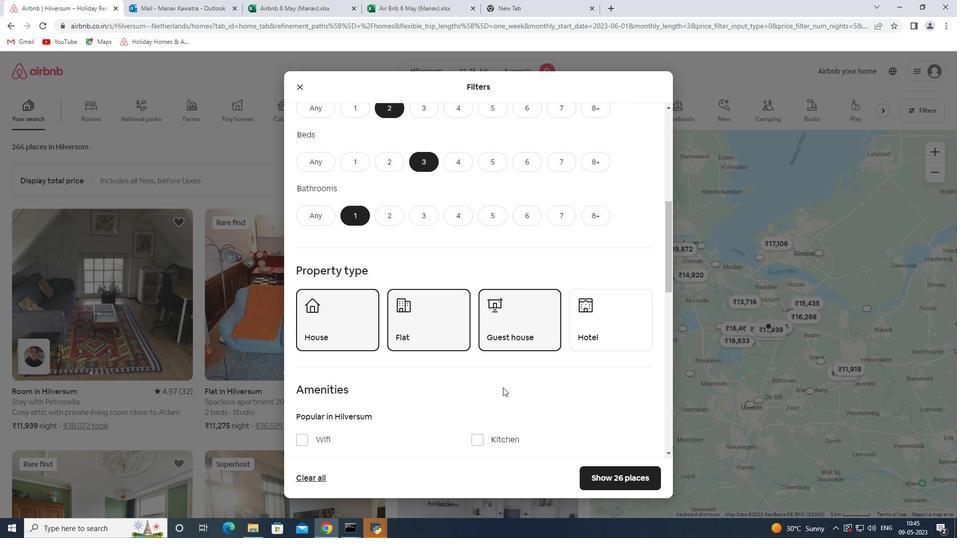 
Action: Mouse moved to (350, 362)
Screenshot: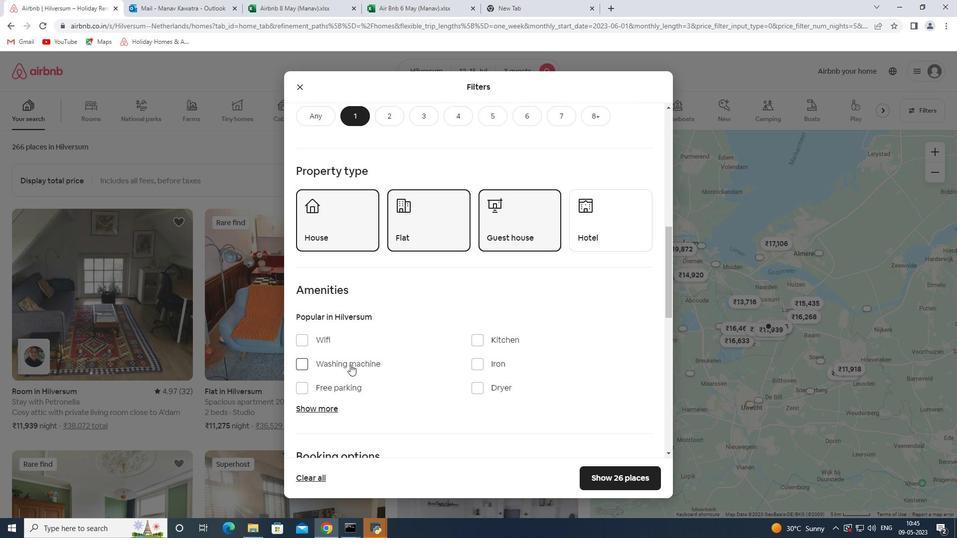 
Action: Mouse pressed left at (350, 362)
Screenshot: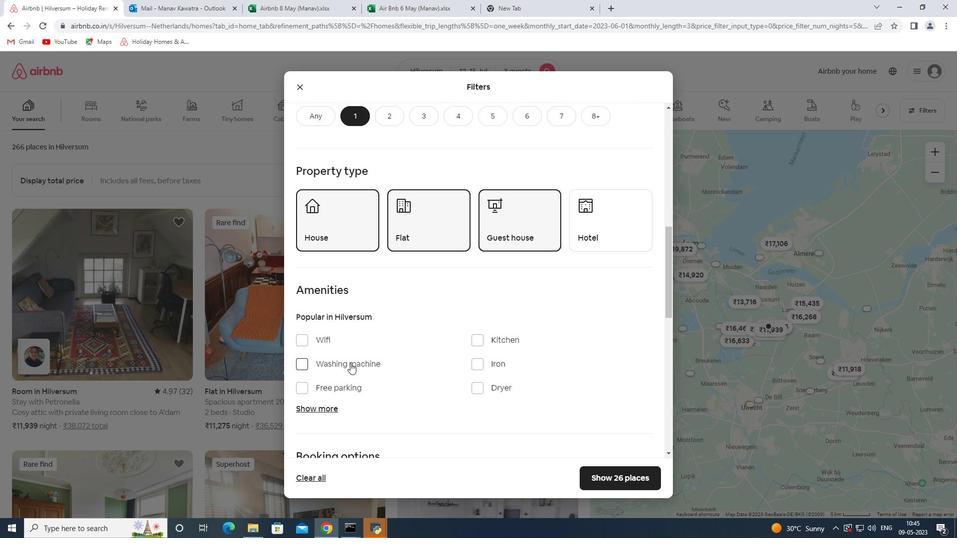 
Action: Mouse moved to (325, 348)
Screenshot: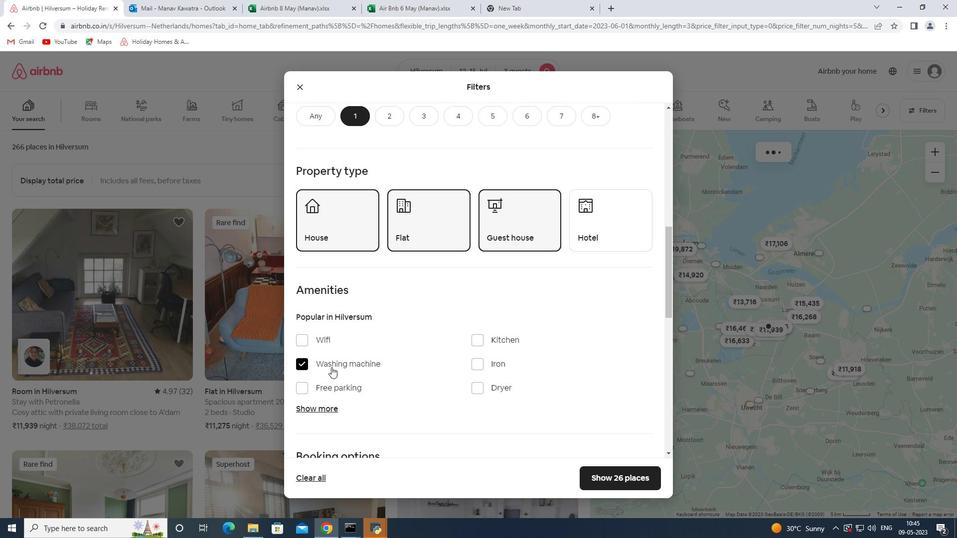 
Action: Mouse scrolled (325, 348) with delta (0, 0)
Screenshot: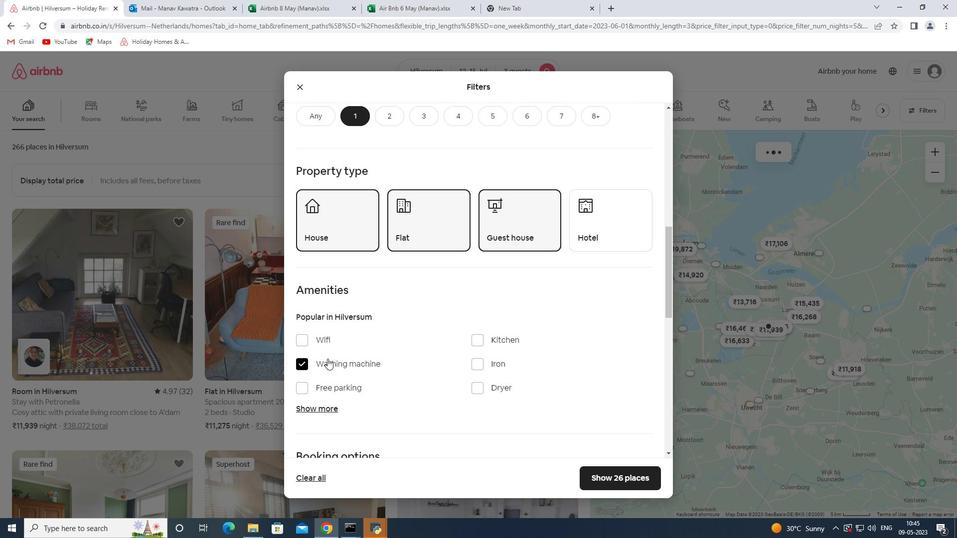 
Action: Mouse moved to (328, 346)
Screenshot: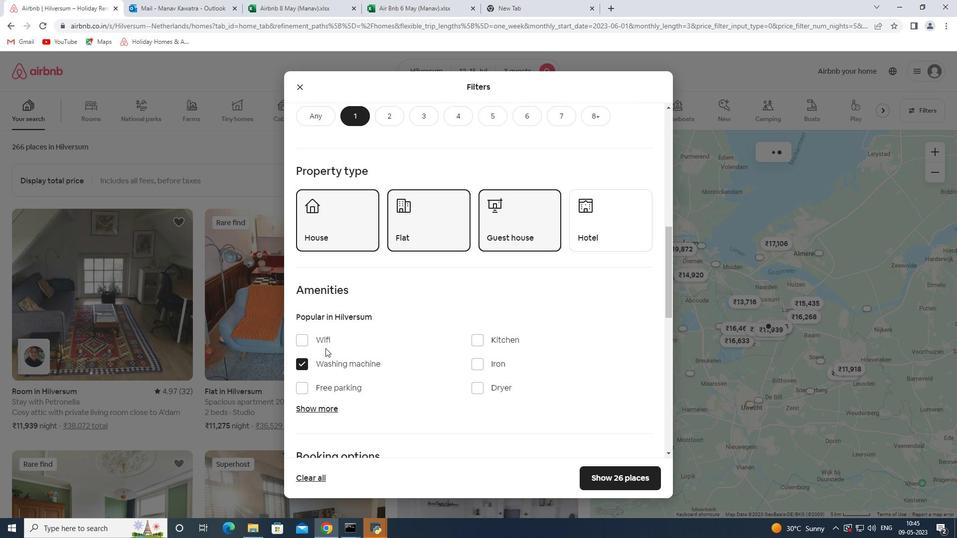 
Action: Mouse scrolled (327, 346) with delta (0, 0)
Screenshot: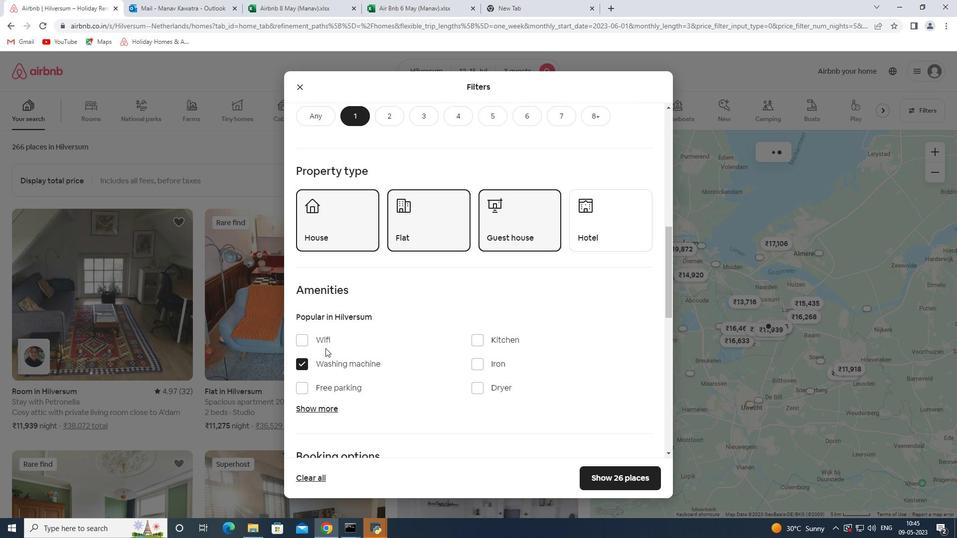 
Action: Mouse moved to (330, 345)
Screenshot: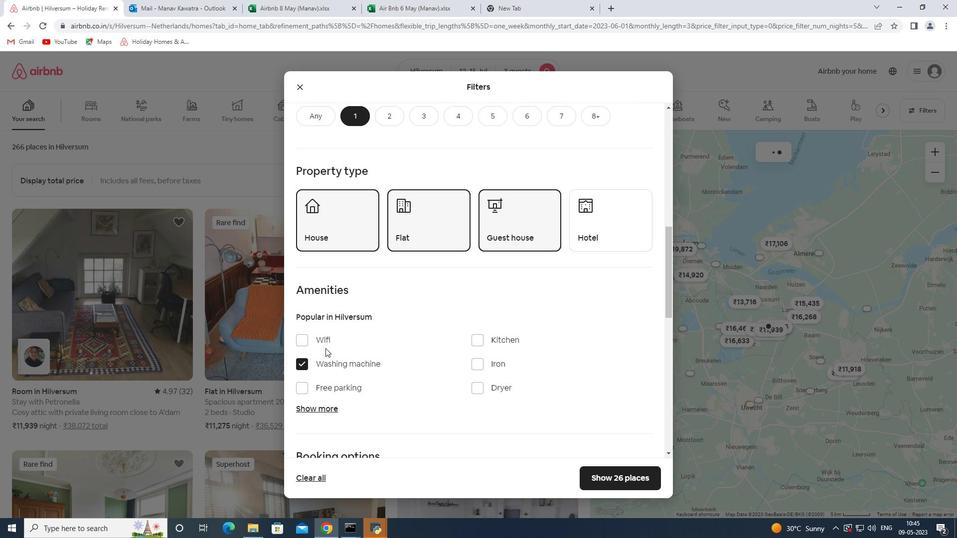 
Action: Mouse scrolled (330, 345) with delta (0, 0)
Screenshot: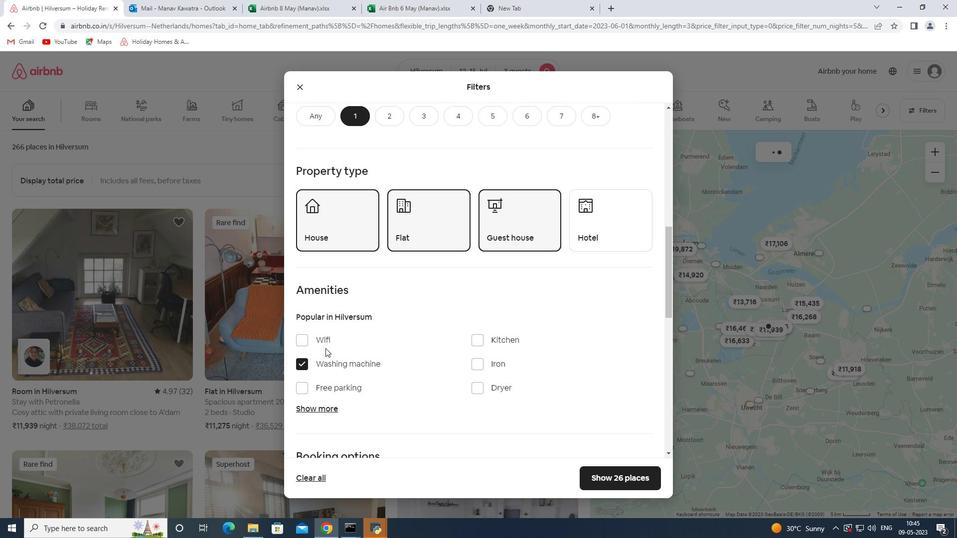 
Action: Mouse moved to (627, 375)
Screenshot: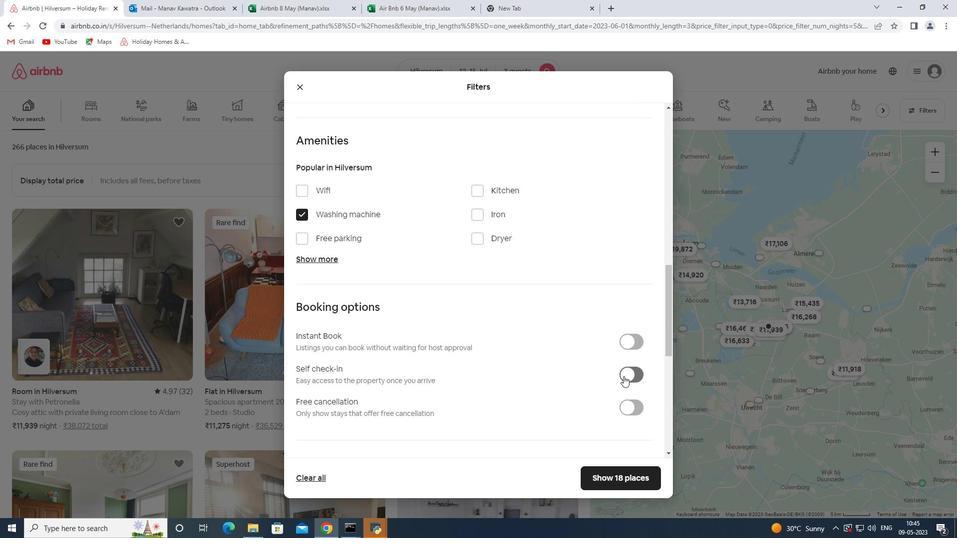 
Action: Mouse pressed left at (627, 375)
Screenshot: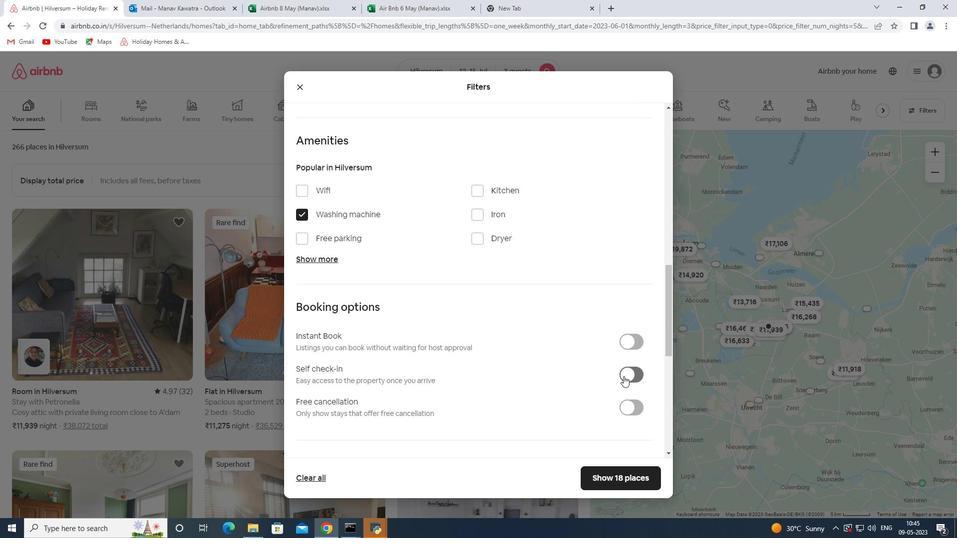 
Action: Mouse moved to (459, 356)
Screenshot: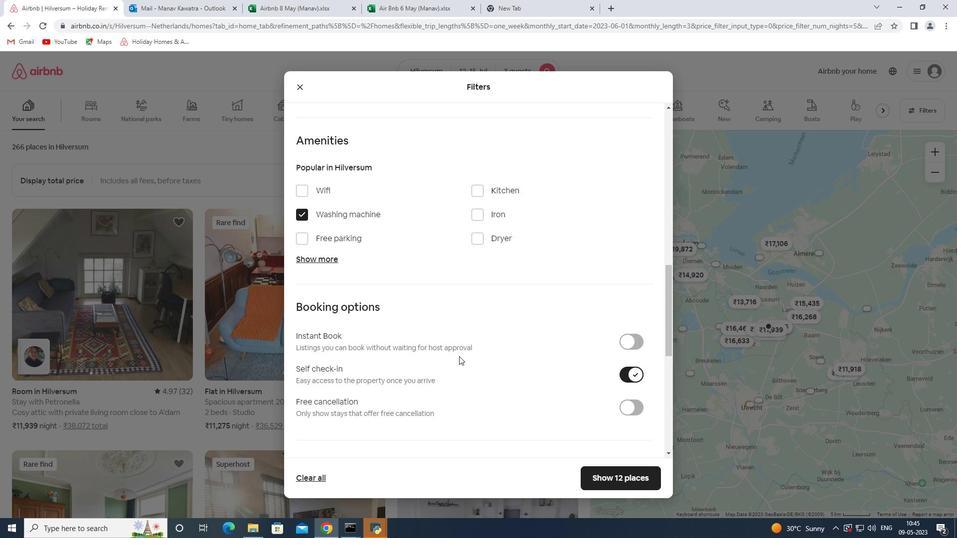 
Action: Mouse scrolled (459, 356) with delta (0, 0)
Screenshot: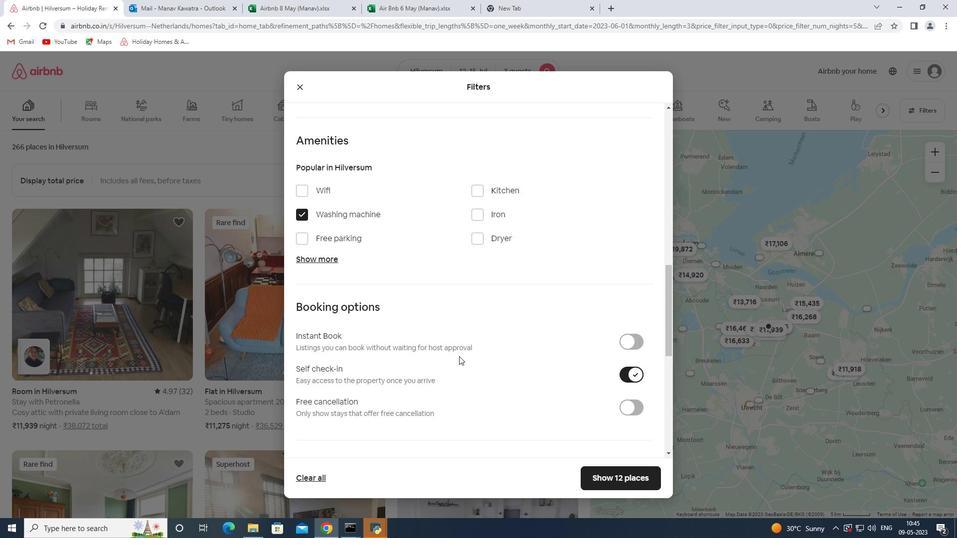 
Action: Mouse scrolled (459, 356) with delta (0, 0)
Screenshot: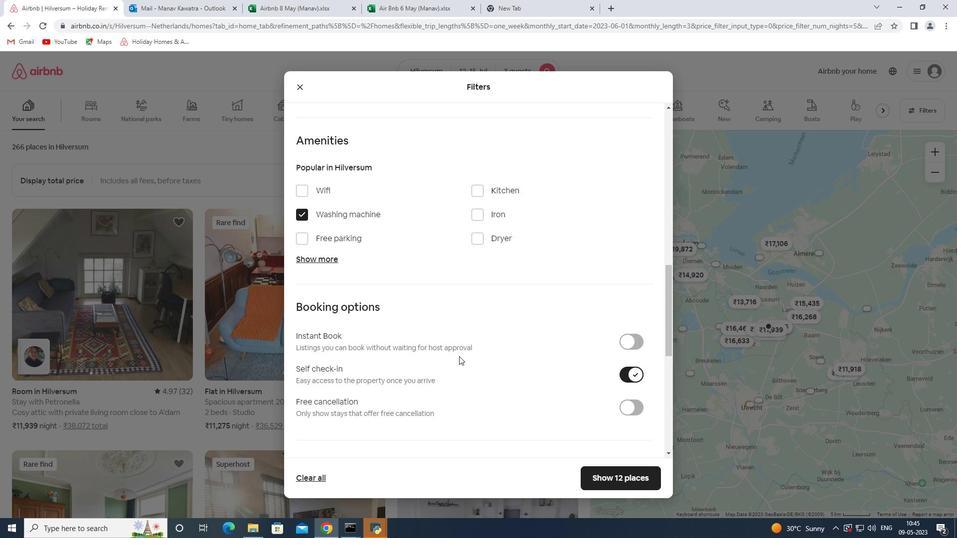 
Action: Mouse scrolled (459, 356) with delta (0, 0)
Screenshot: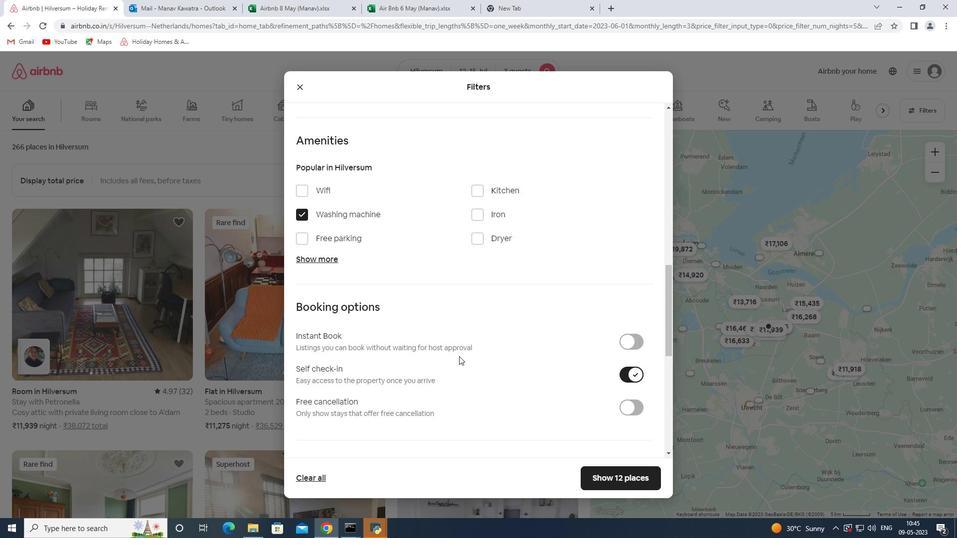 
Action: Mouse moved to (433, 359)
Screenshot: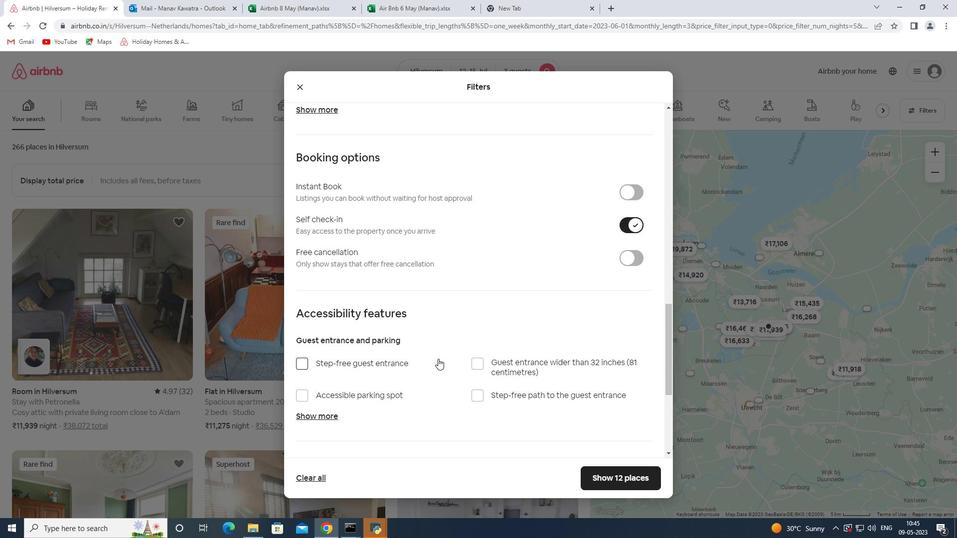 
Action: Mouse scrolled (434, 358) with delta (0, 0)
Screenshot: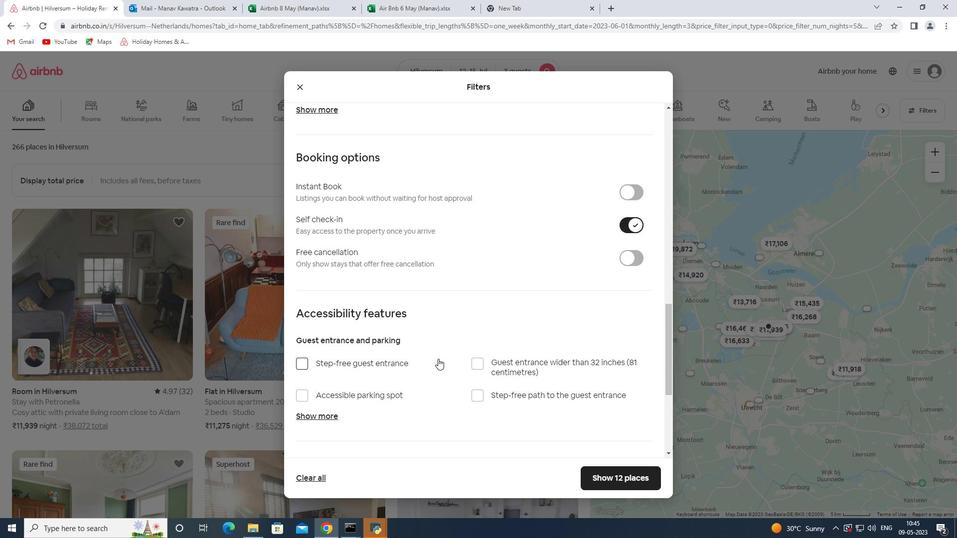 
Action: Mouse scrolled (433, 358) with delta (0, 0)
Screenshot: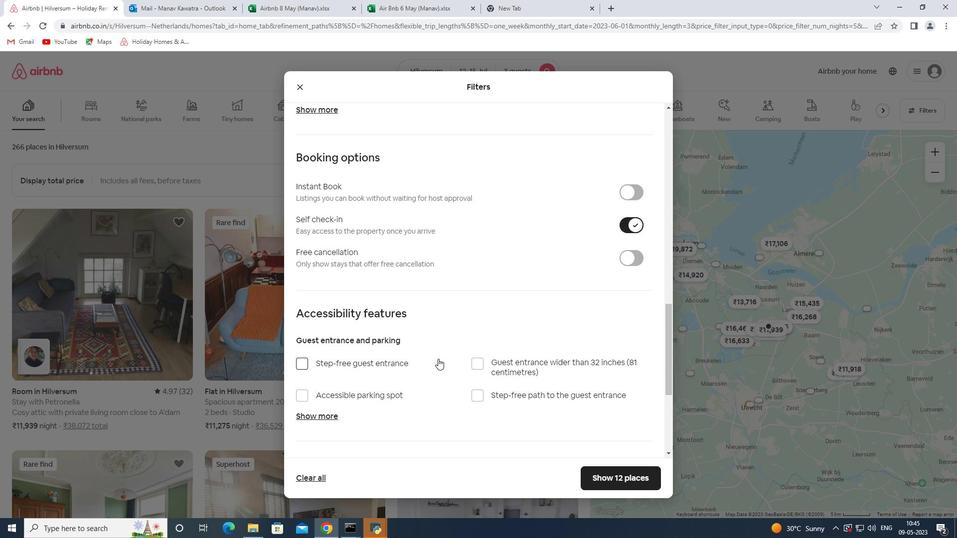 
Action: Mouse moved to (432, 359)
Screenshot: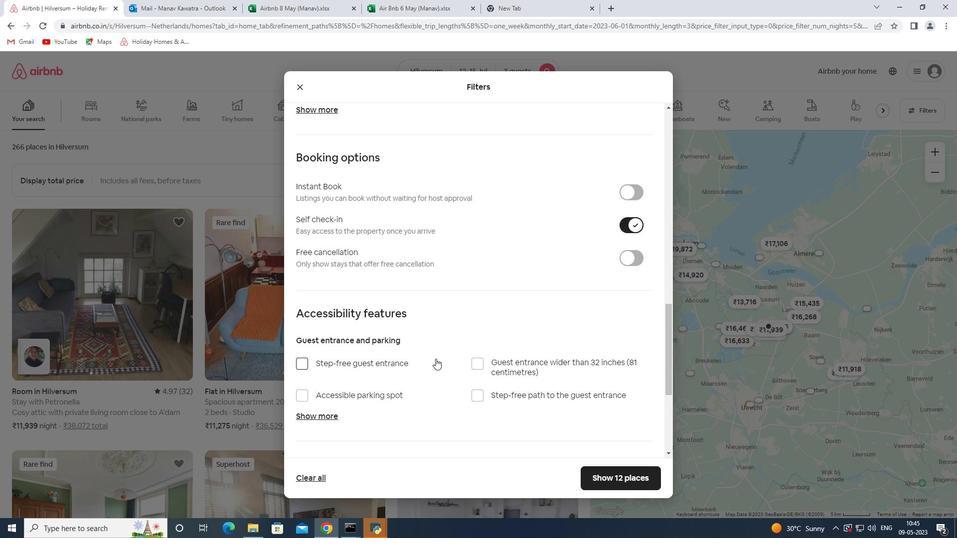 
Action: Mouse scrolled (432, 358) with delta (0, 0)
Screenshot: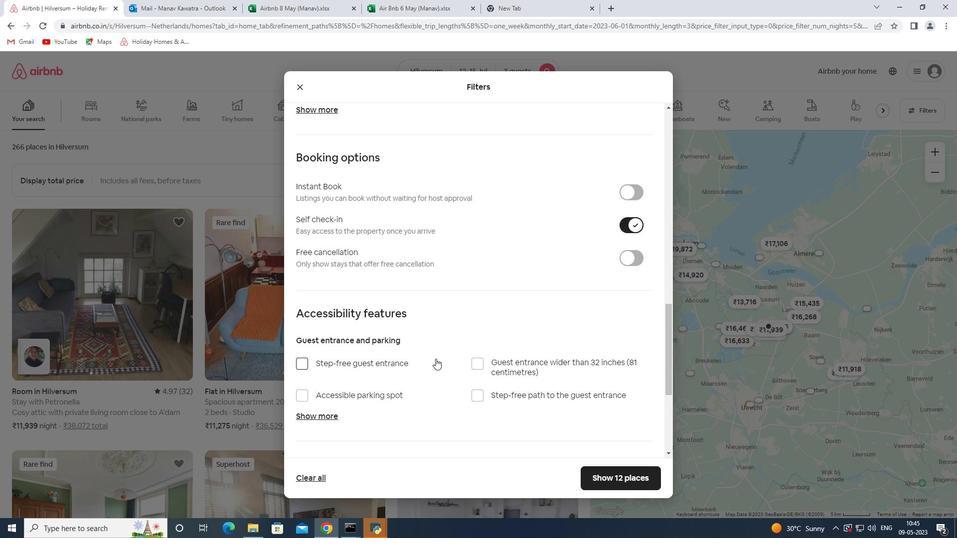 
Action: Mouse moved to (463, 397)
Screenshot: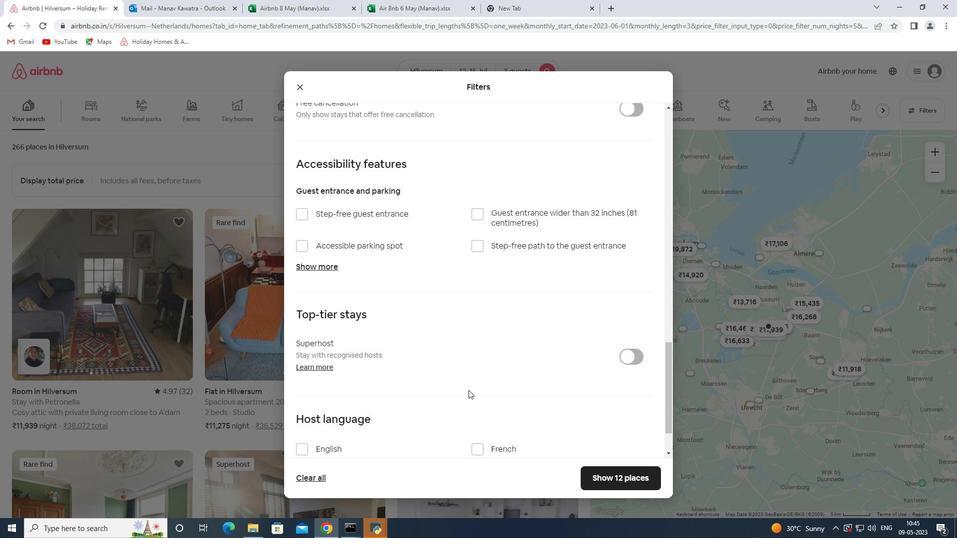 
Action: Mouse scrolled (463, 396) with delta (0, 0)
Screenshot: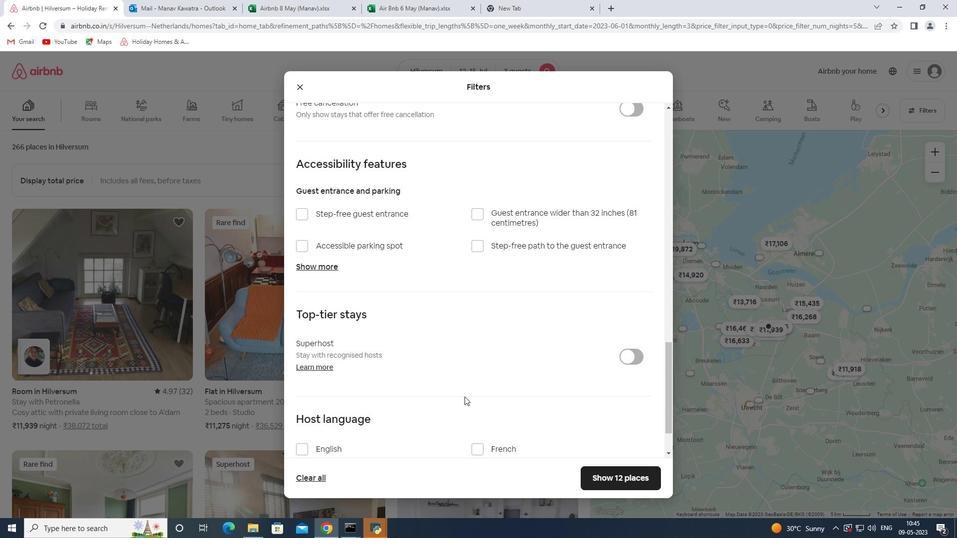 
Action: Mouse scrolled (463, 396) with delta (0, 0)
Screenshot: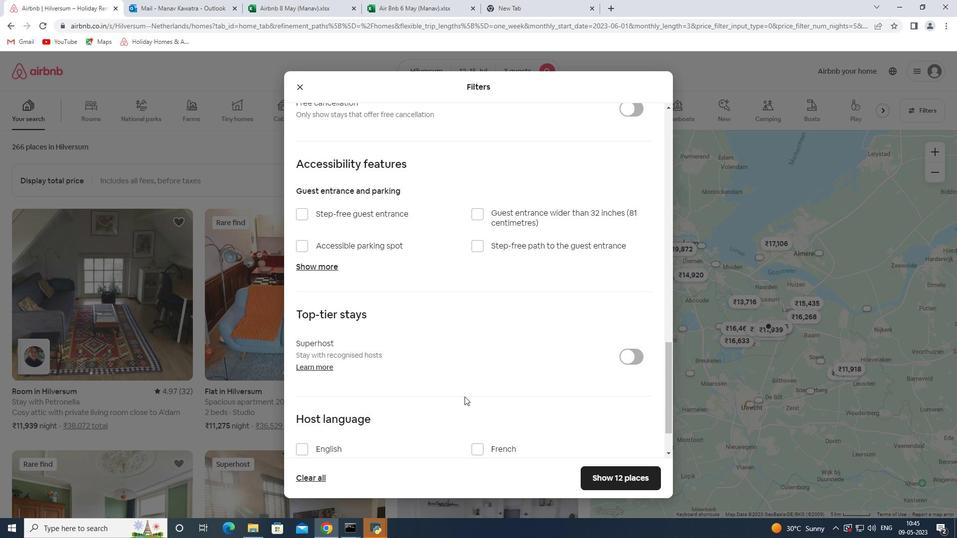 
Action: Mouse moved to (323, 388)
Screenshot: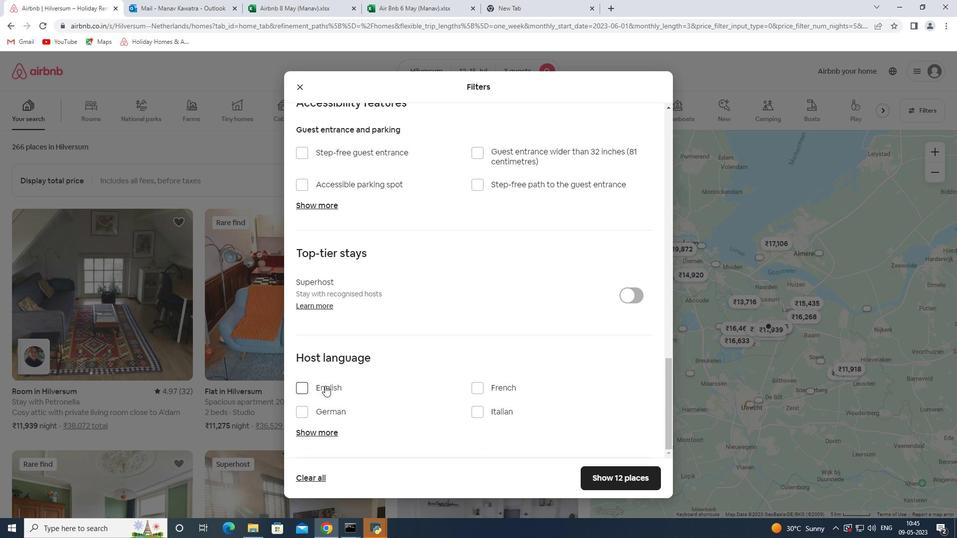 
Action: Mouse pressed left at (323, 388)
Screenshot: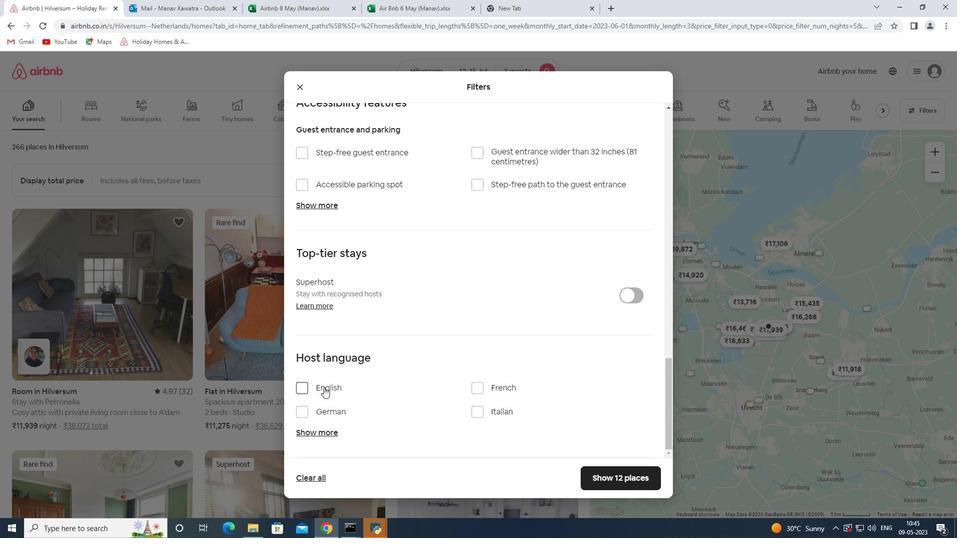 
Action: Mouse moved to (387, 340)
Screenshot: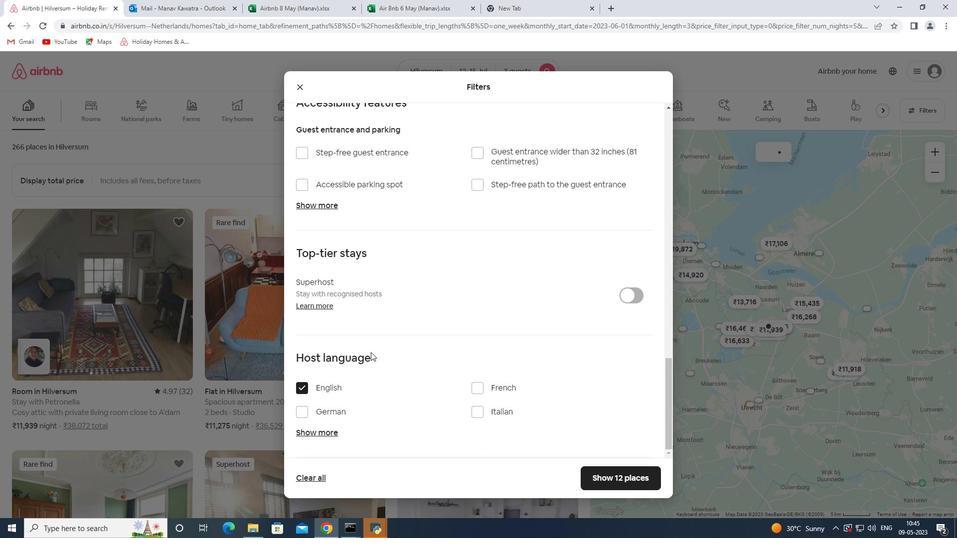 
Action: Mouse scrolled (387, 339) with delta (0, 0)
Screenshot: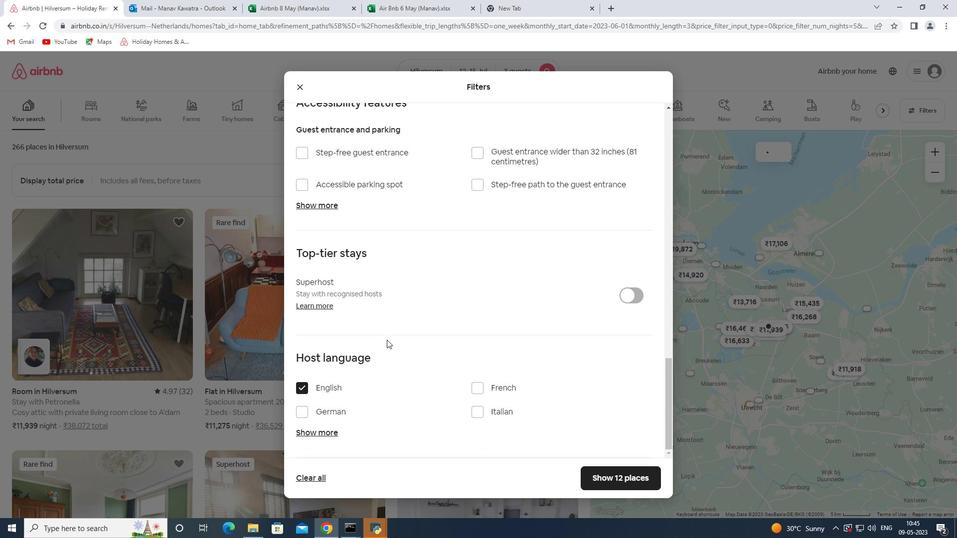 
Action: Mouse moved to (438, 371)
Screenshot: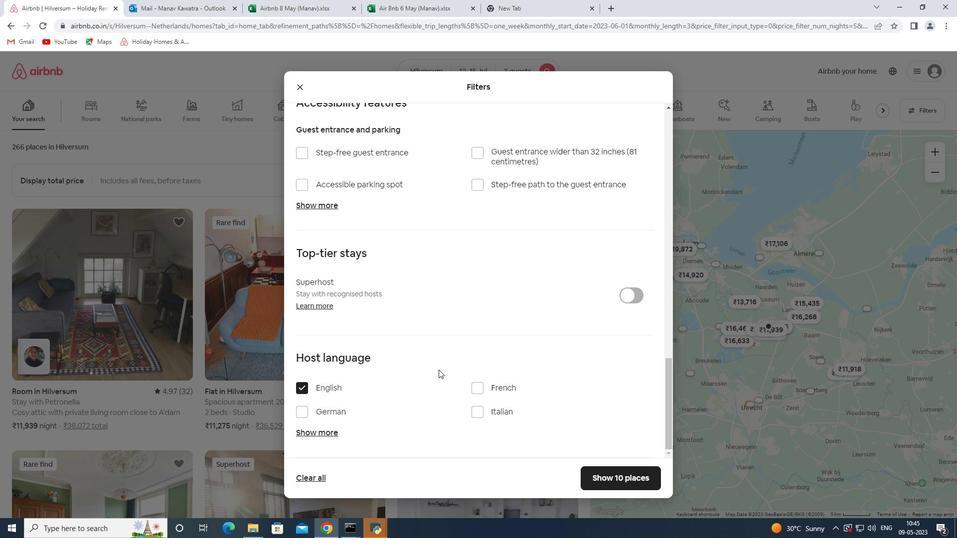 
Action: Mouse scrolled (438, 370) with delta (0, 0)
Screenshot: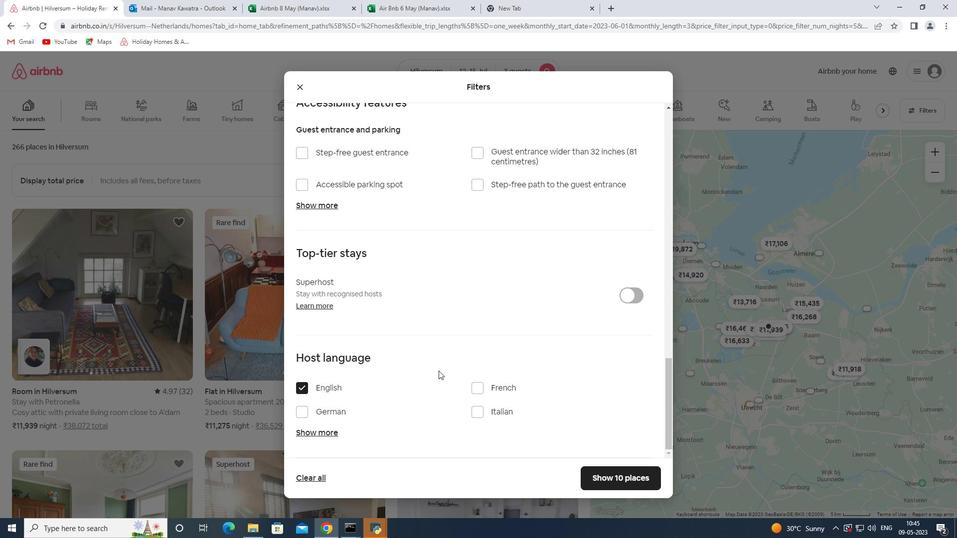 
Action: Mouse scrolled (438, 370) with delta (0, 0)
Screenshot: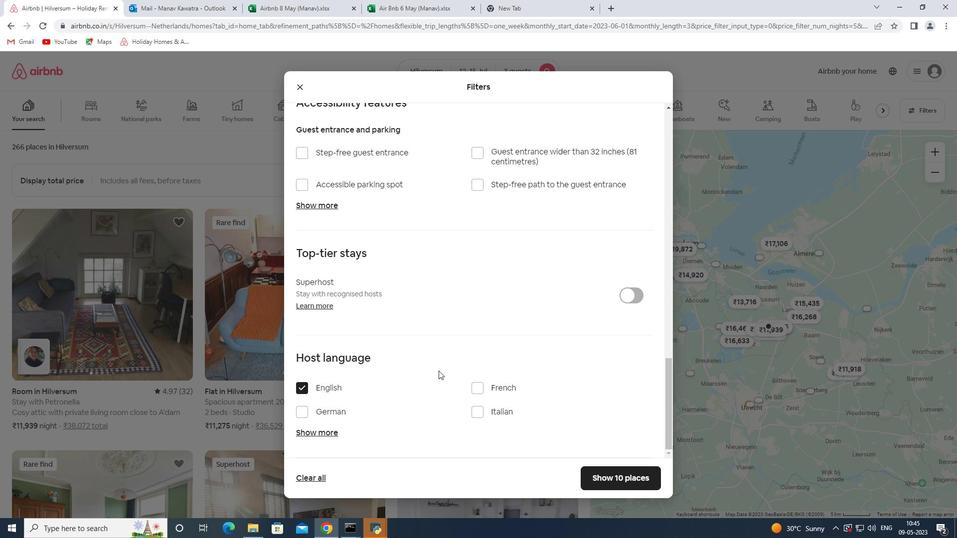 
Action: Mouse scrolled (438, 370) with delta (0, 0)
Screenshot: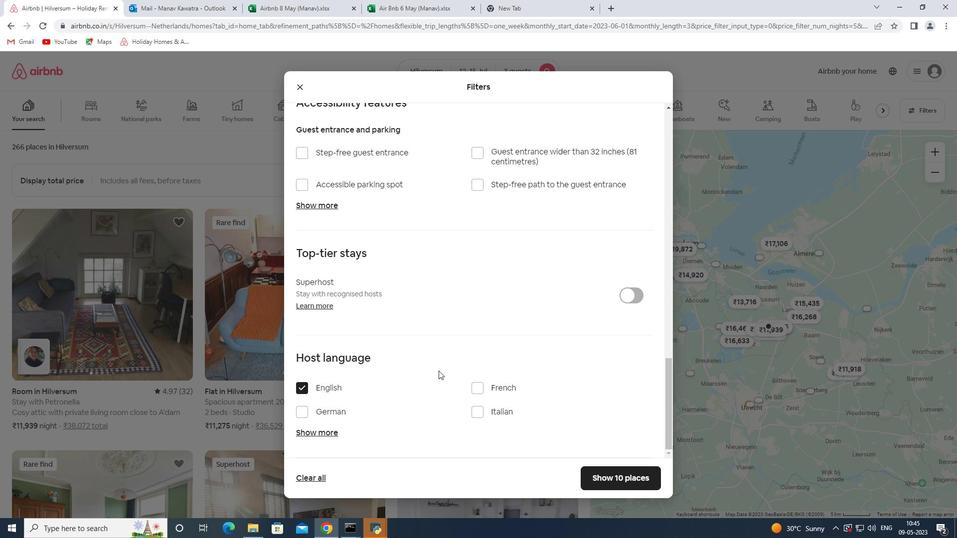 
Action: Mouse scrolled (438, 370) with delta (0, 0)
Screenshot: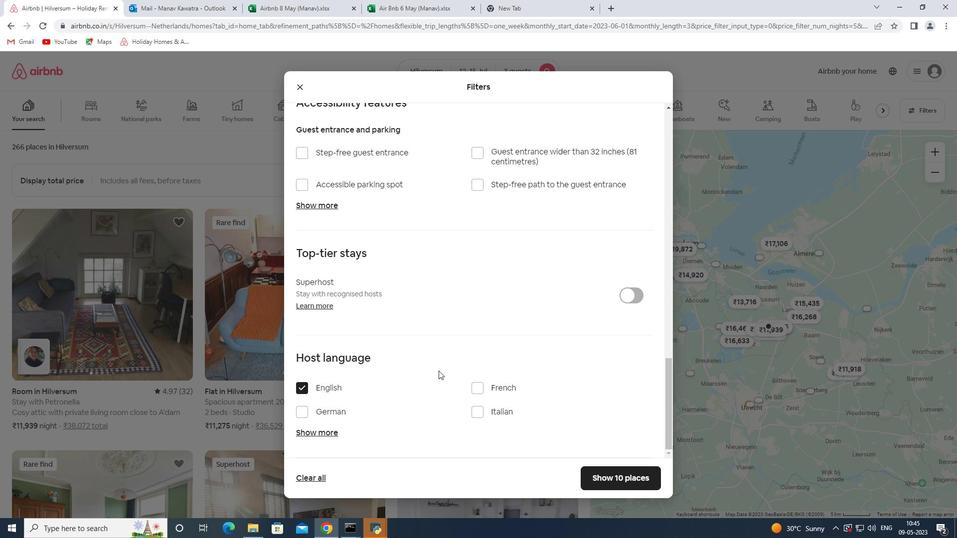 
Action: Mouse scrolled (438, 370) with delta (0, 0)
Screenshot: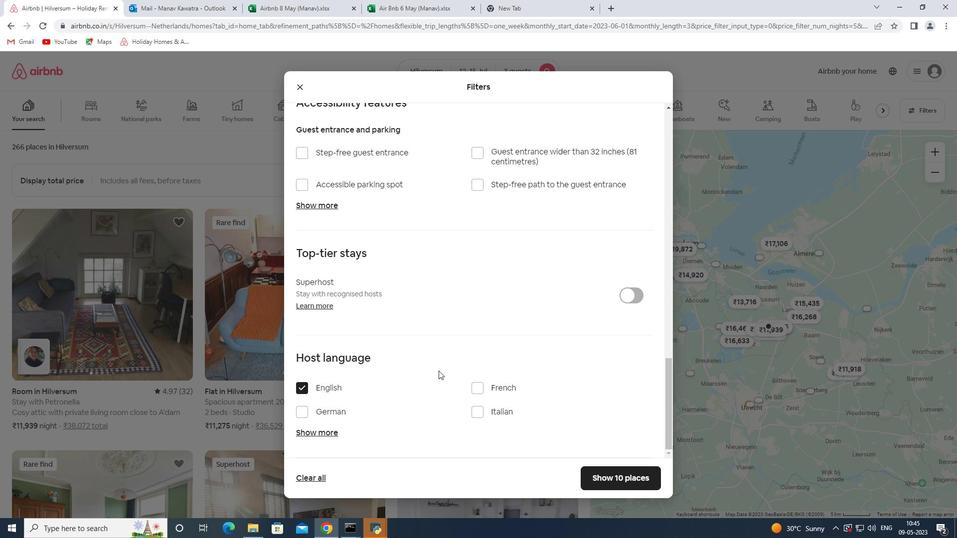 
Action: Mouse moved to (615, 475)
Screenshot: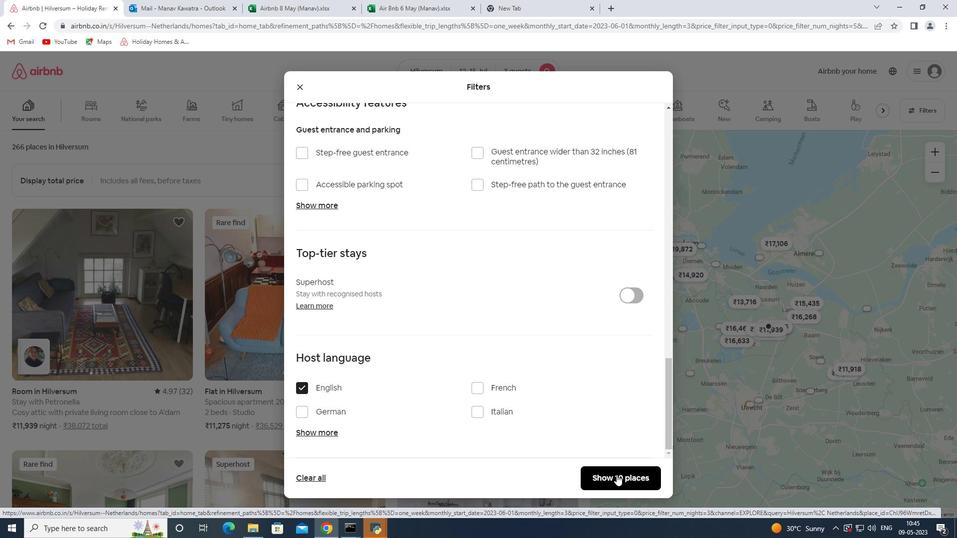 
Action: Mouse pressed left at (615, 475)
Screenshot: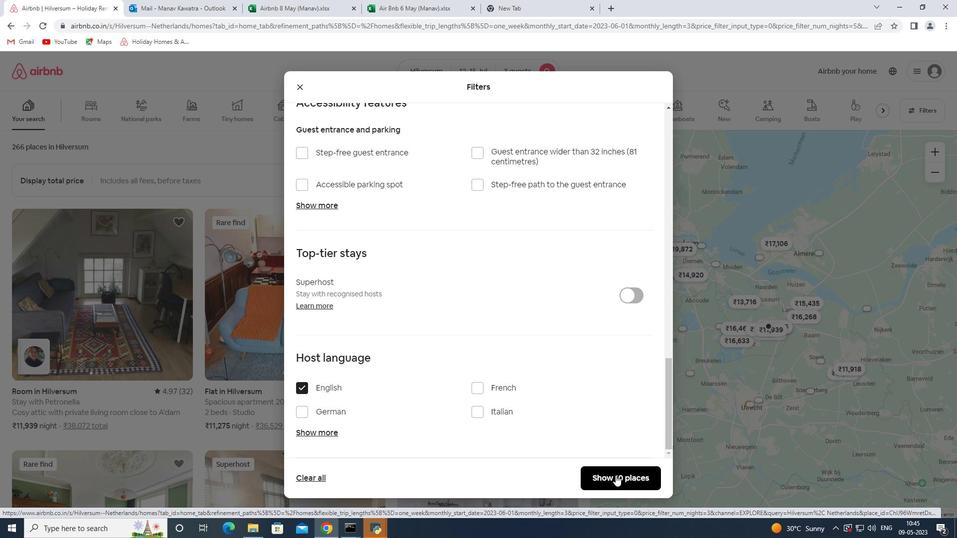 
